 Task: In the sheet Budget Analysis ToolFont size of heading  18 Font style of dataoswald 'Font size of data '9 Alignment of headline & dataAlign center.   Fill color in heading, Red Font color of dataIn the sheet  Attendance Sheet for Weekly Reportingbook
Action: Mouse moved to (56, 172)
Screenshot: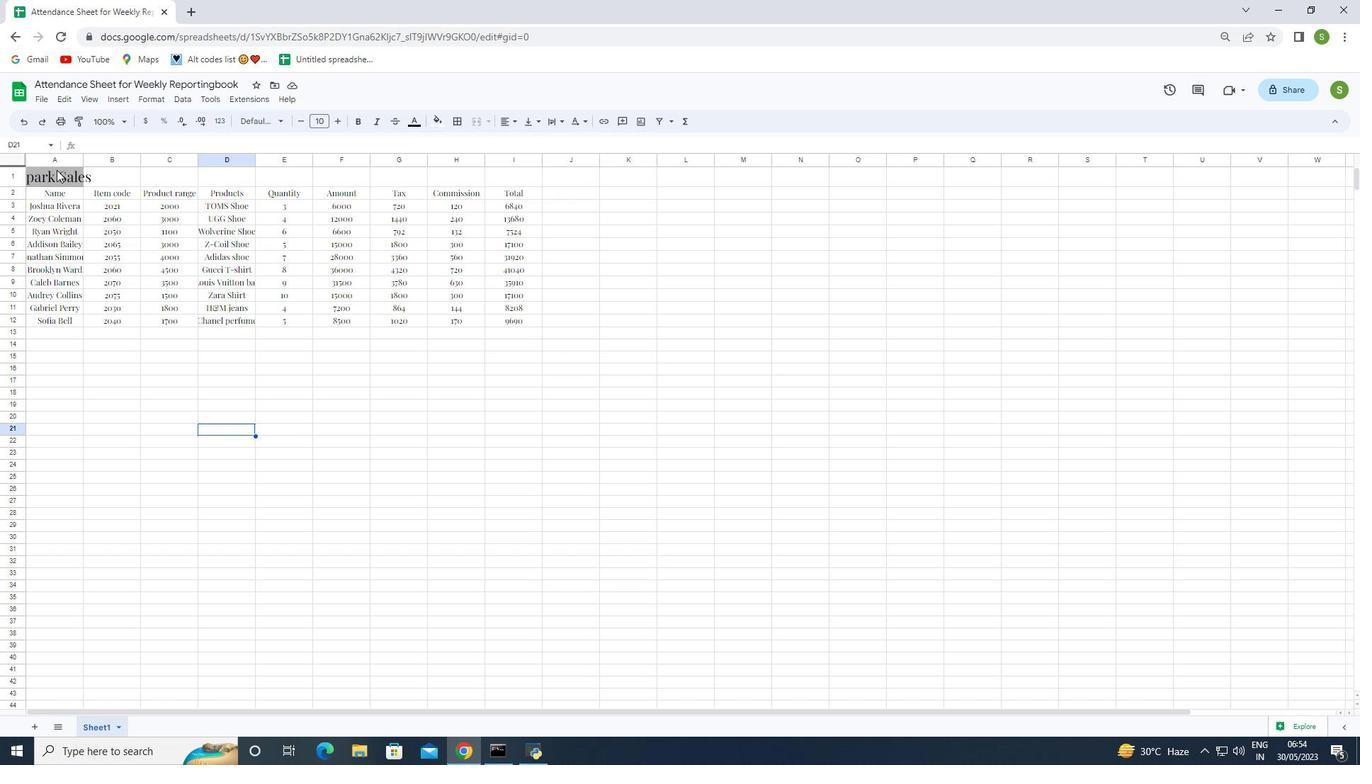 
Action: Mouse pressed left at (56, 172)
Screenshot: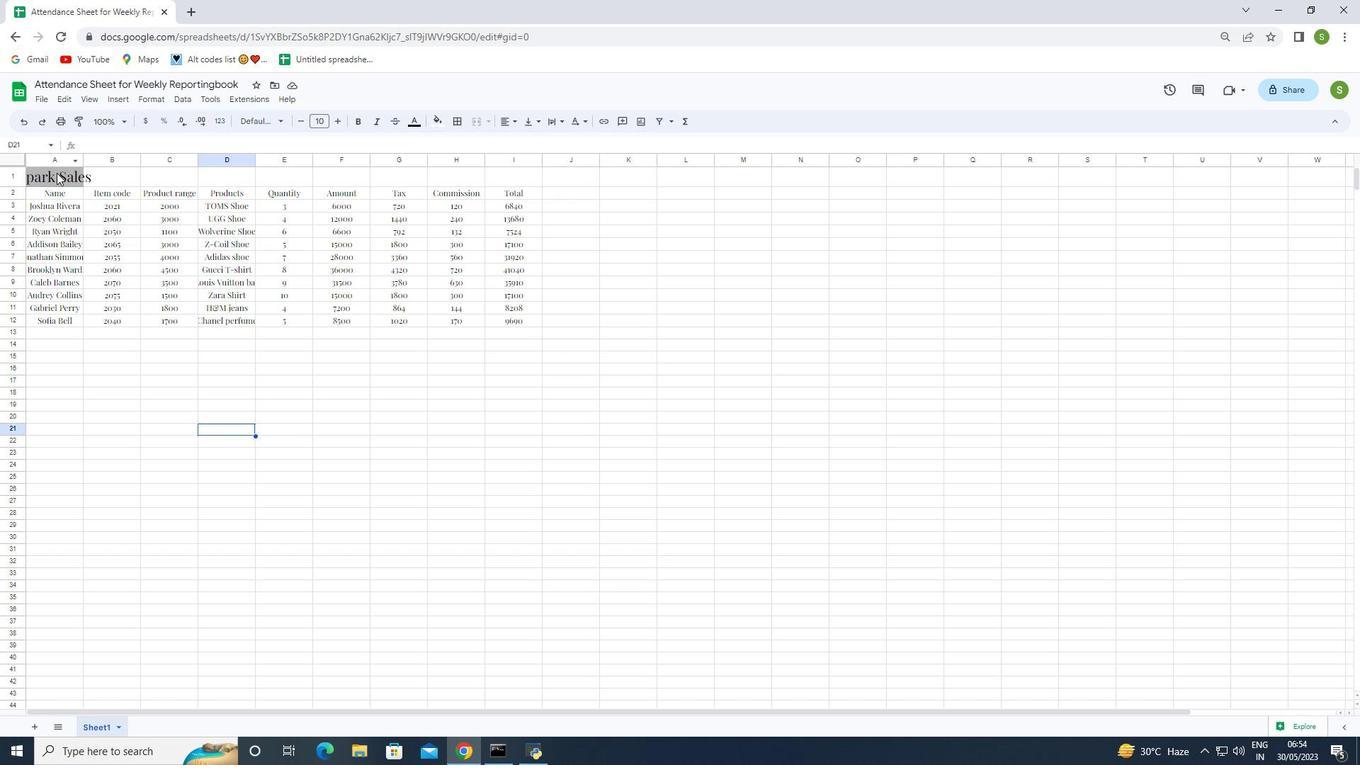 
Action: Mouse moved to (307, 119)
Screenshot: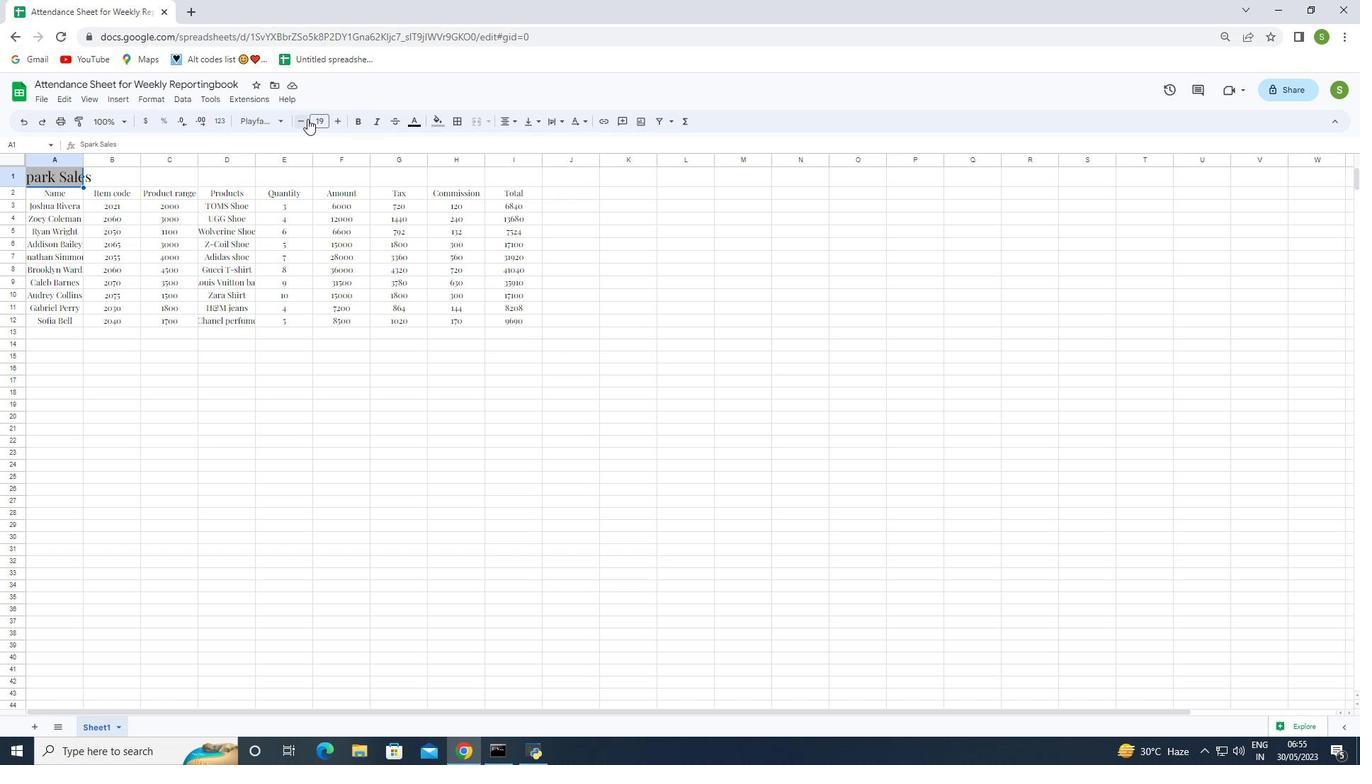
Action: Mouse pressed left at (307, 119)
Screenshot: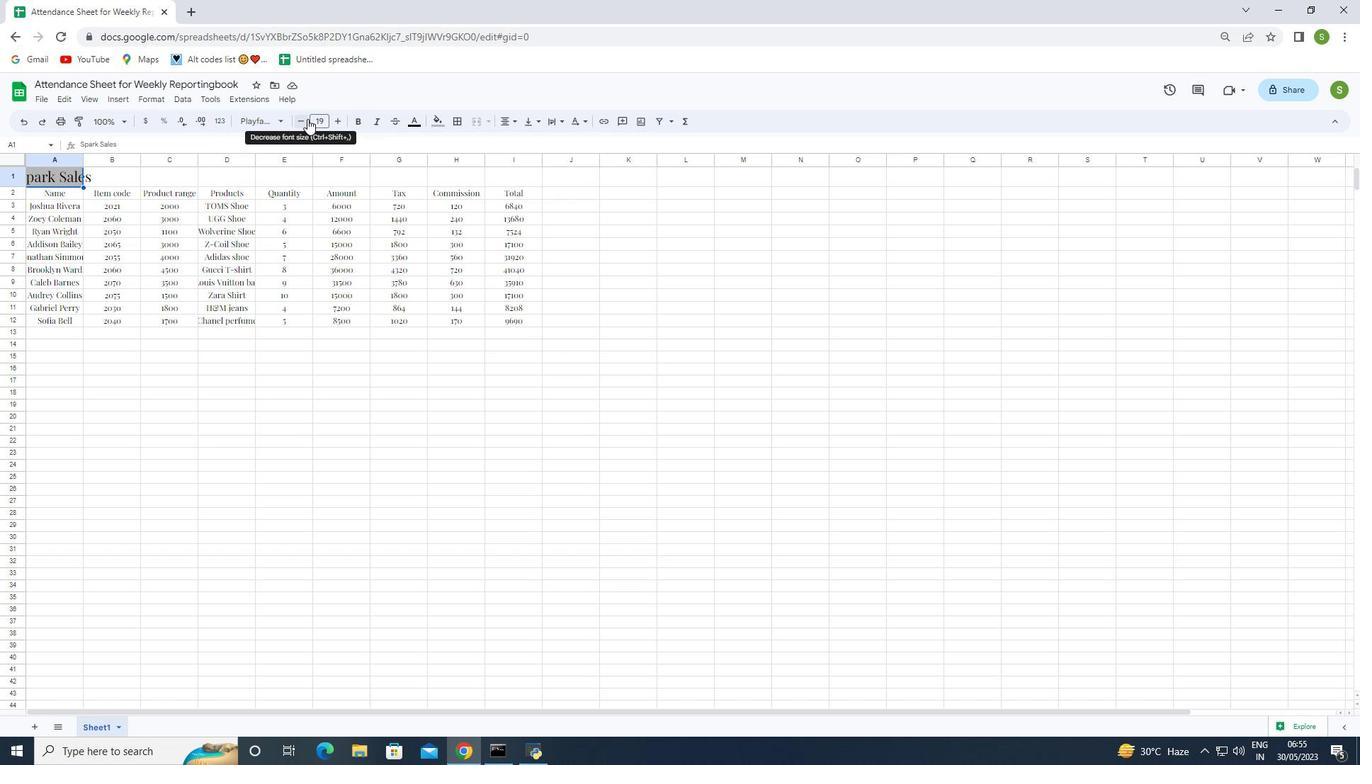 
Action: Mouse moved to (166, 358)
Screenshot: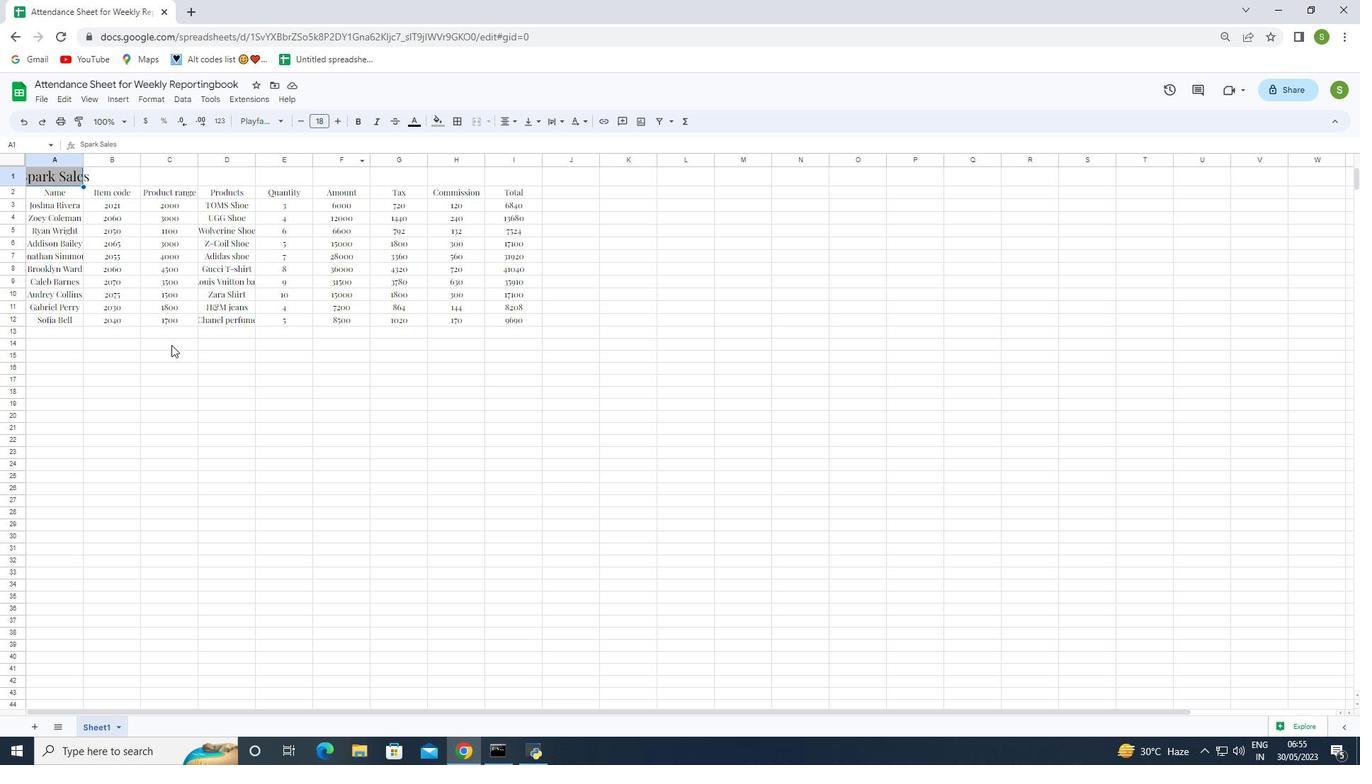 
Action: Mouse pressed left at (166, 358)
Screenshot: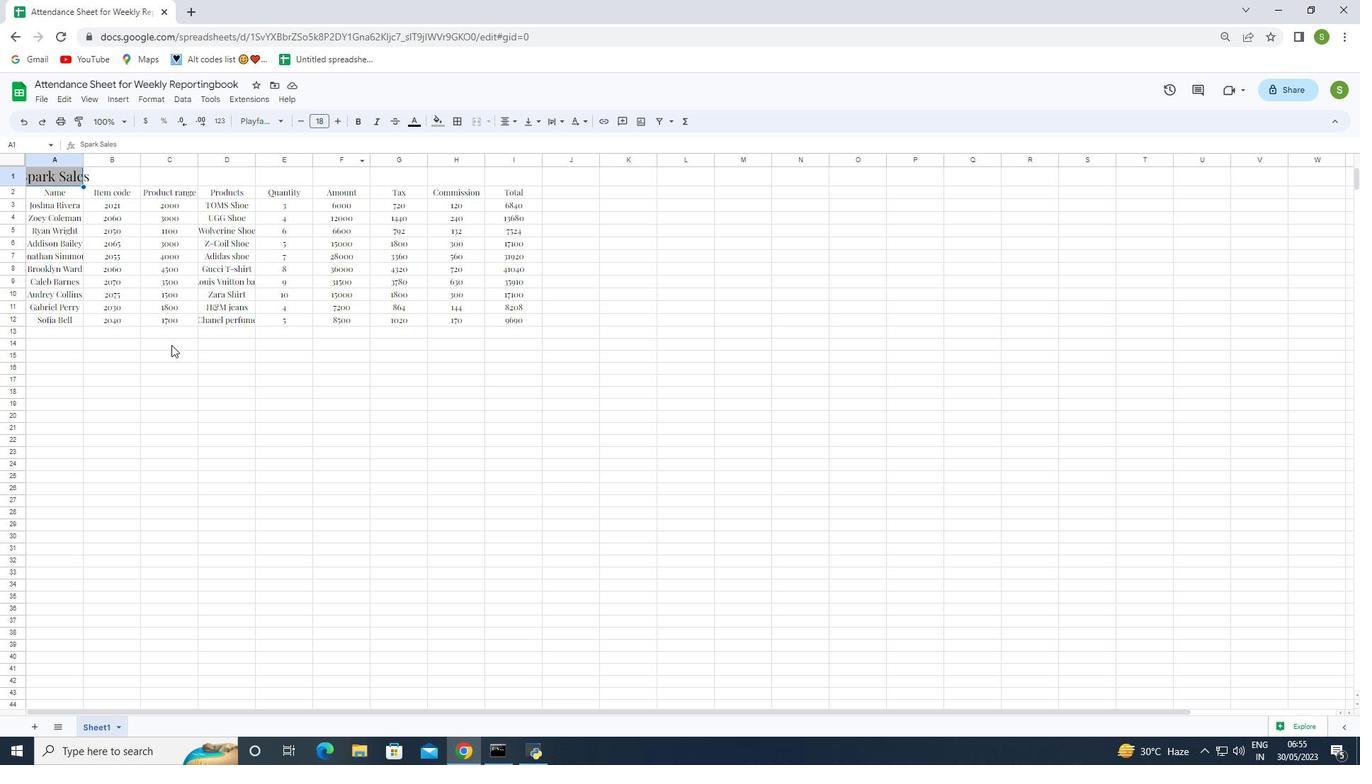 
Action: Mouse moved to (60, 172)
Screenshot: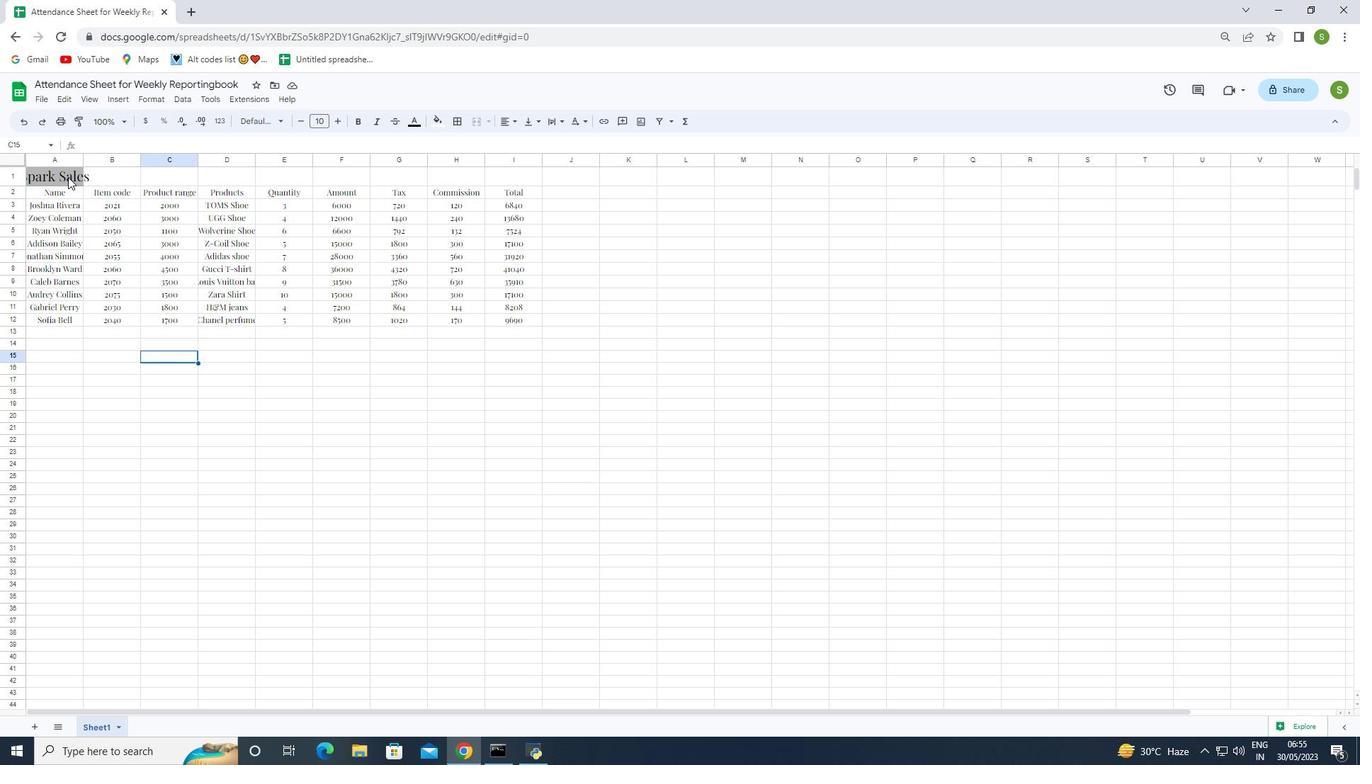 
Action: Mouse pressed left at (60, 172)
Screenshot: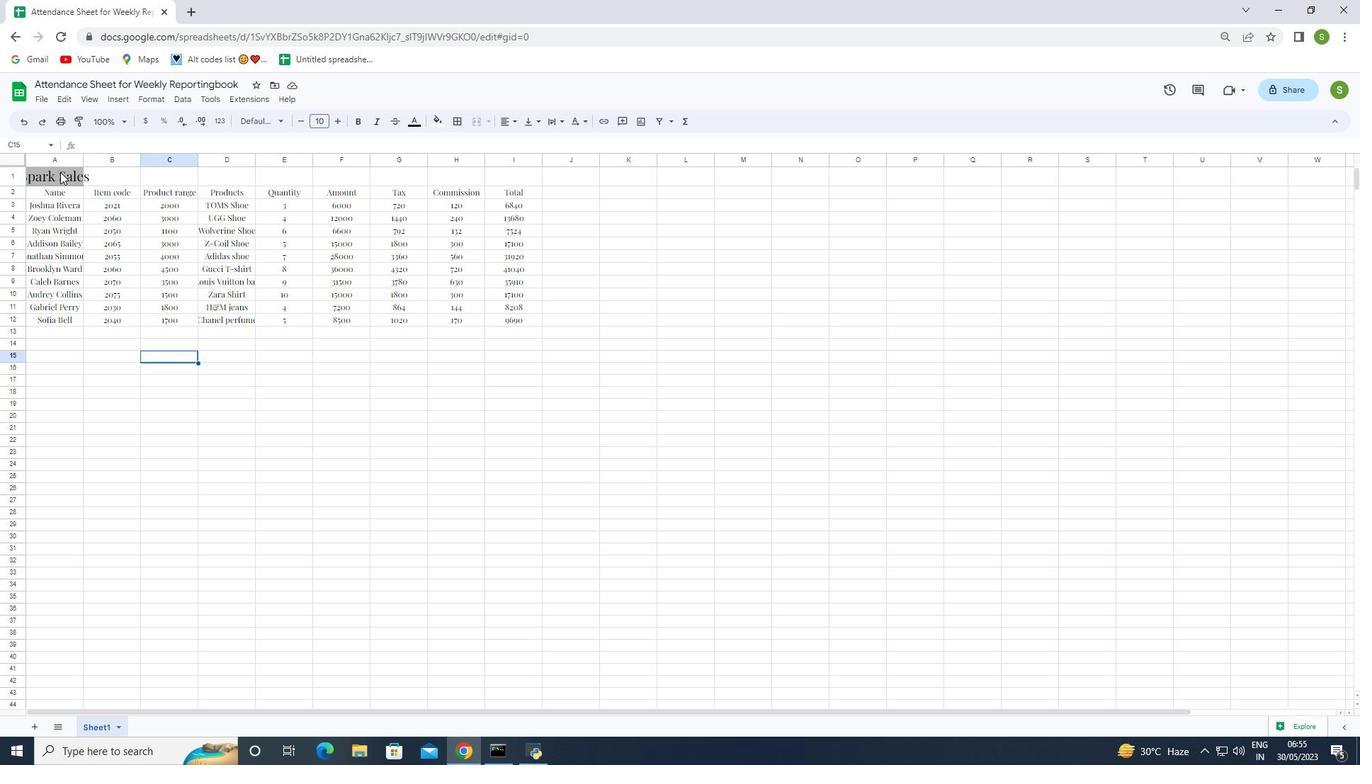 
Action: Mouse moved to (259, 122)
Screenshot: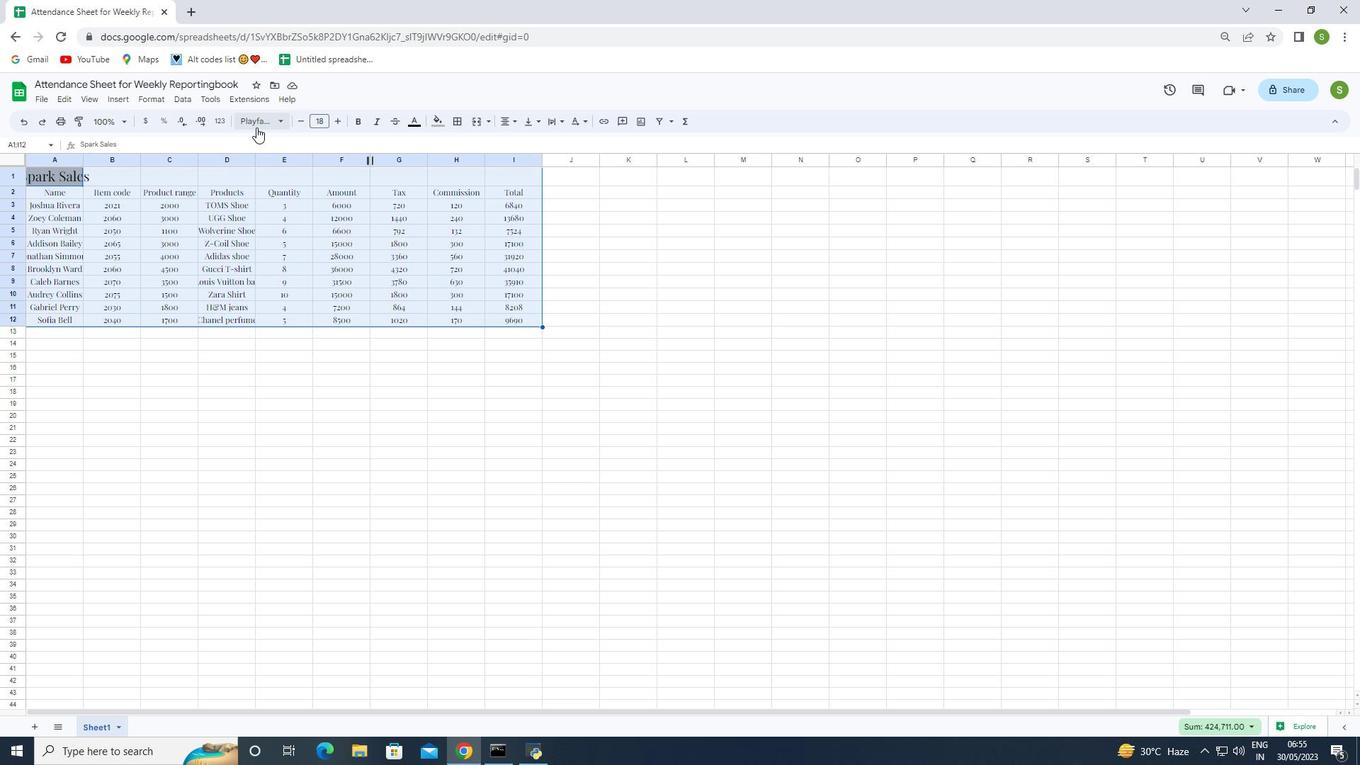 
Action: Mouse pressed left at (259, 122)
Screenshot: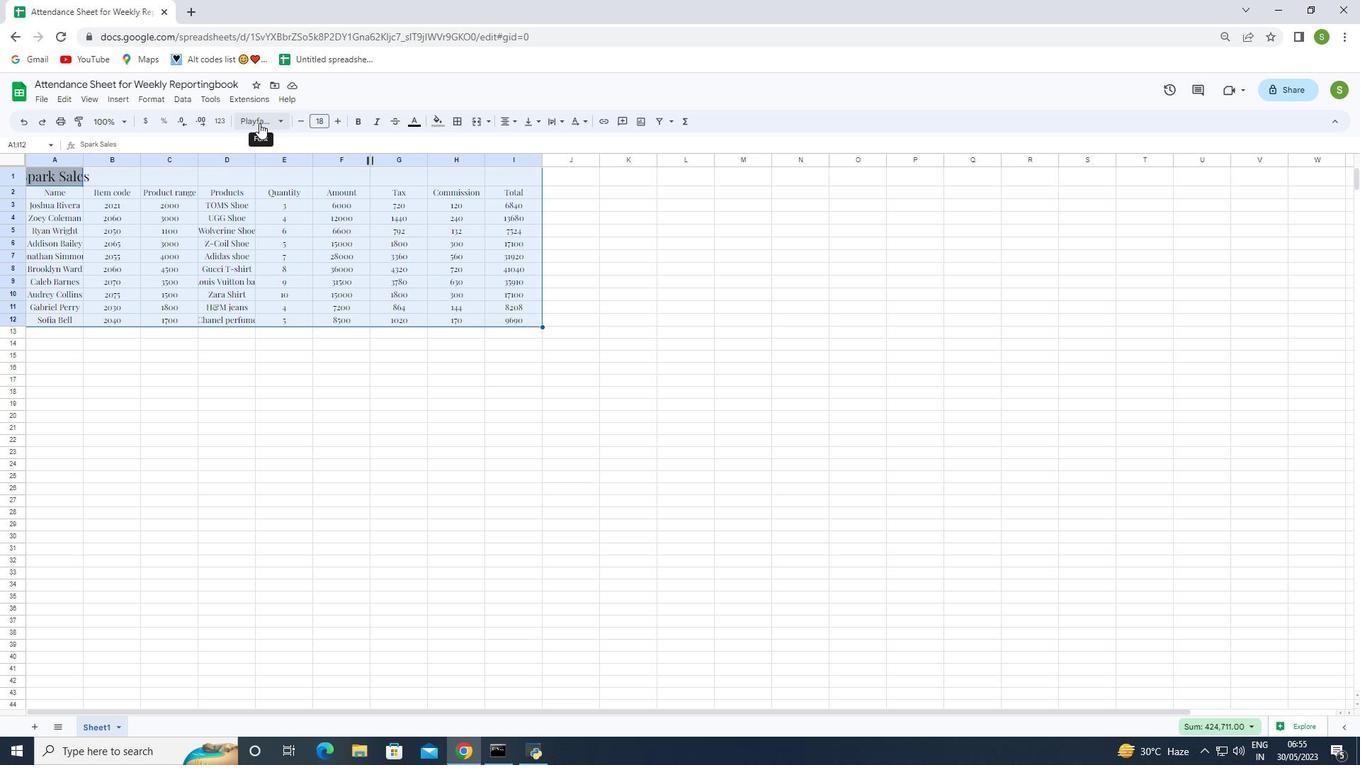 
Action: Mouse moved to (267, 255)
Screenshot: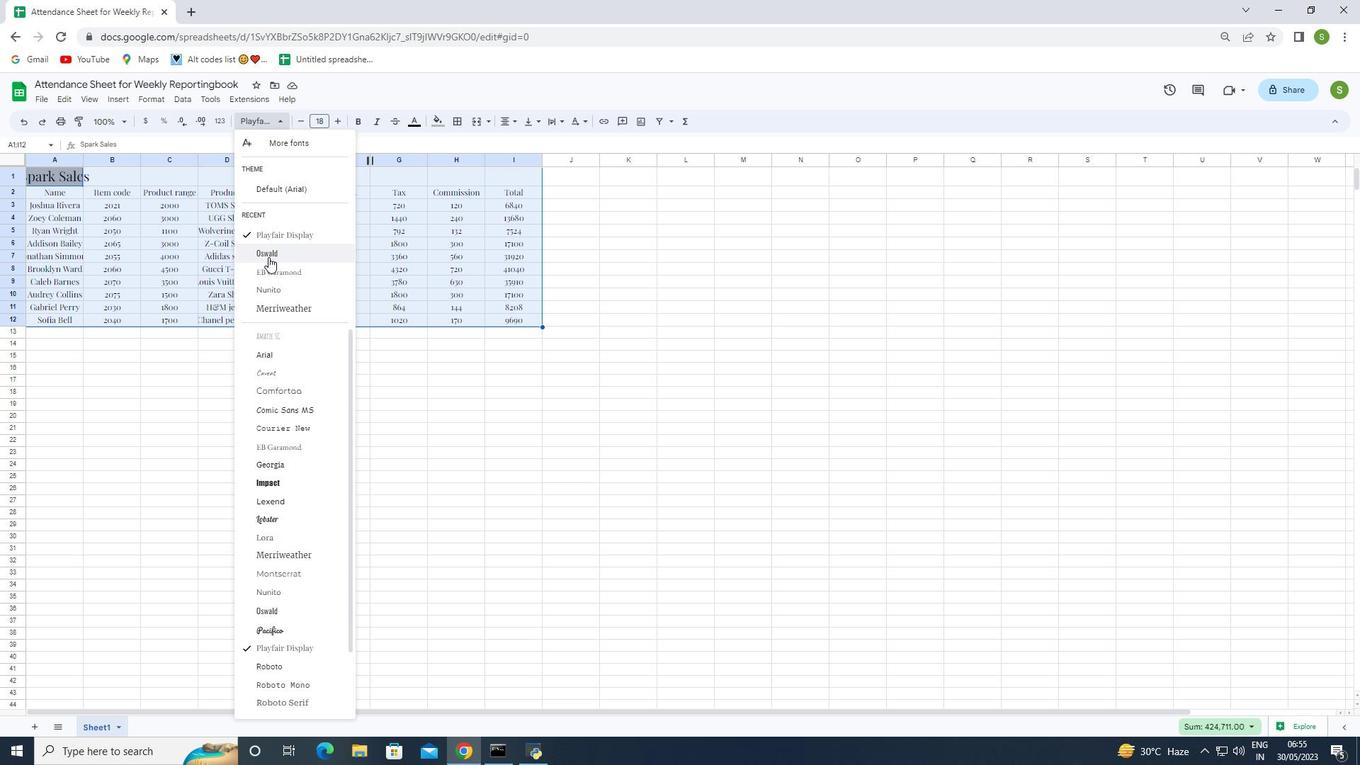 
Action: Mouse pressed left at (267, 255)
Screenshot: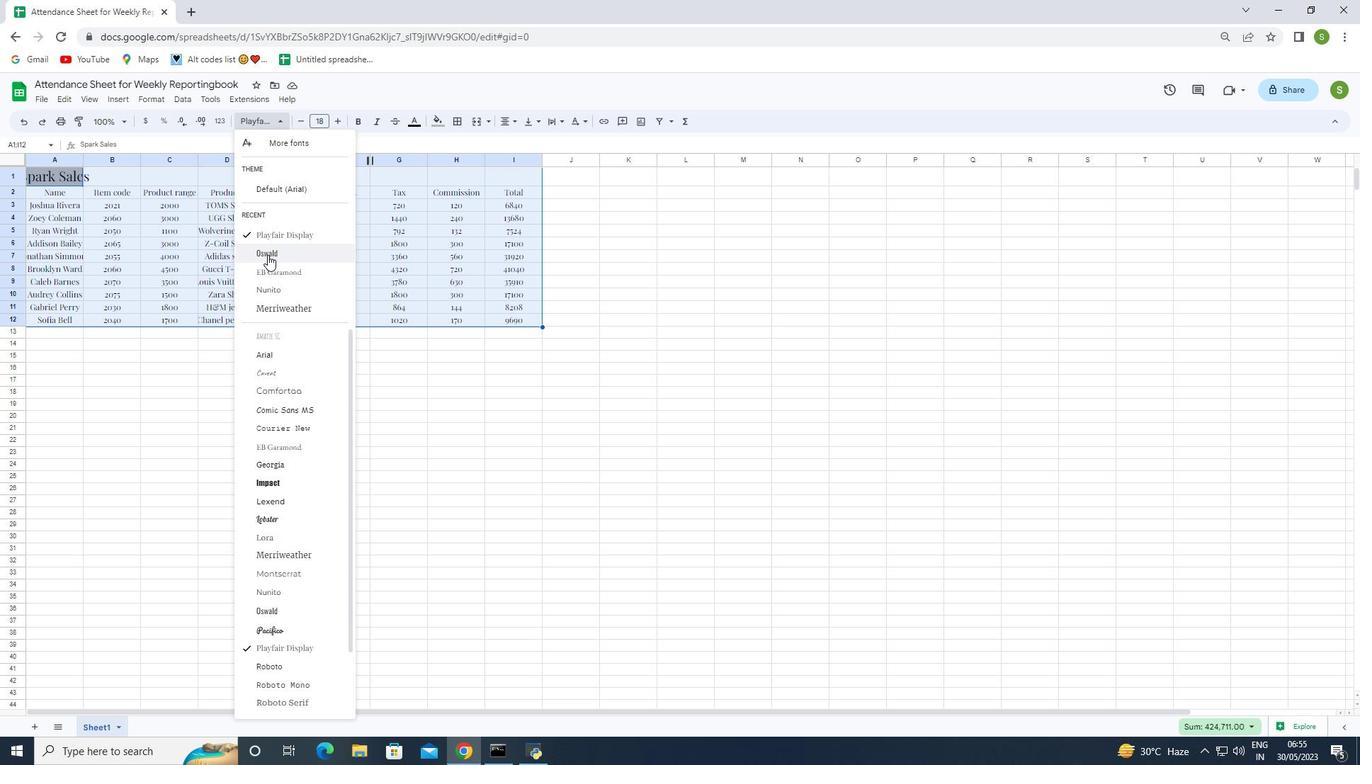 
Action: Mouse moved to (49, 181)
Screenshot: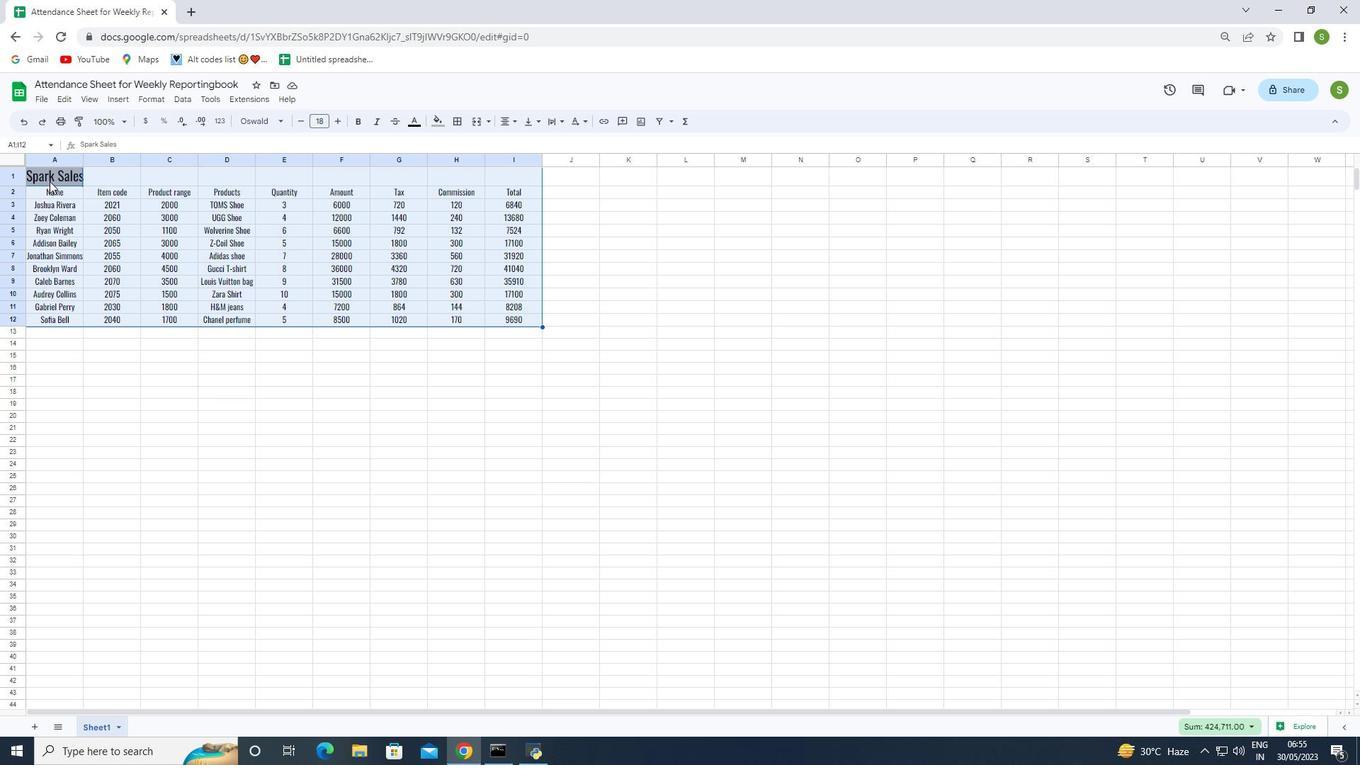 
Action: Mouse pressed left at (49, 181)
Screenshot: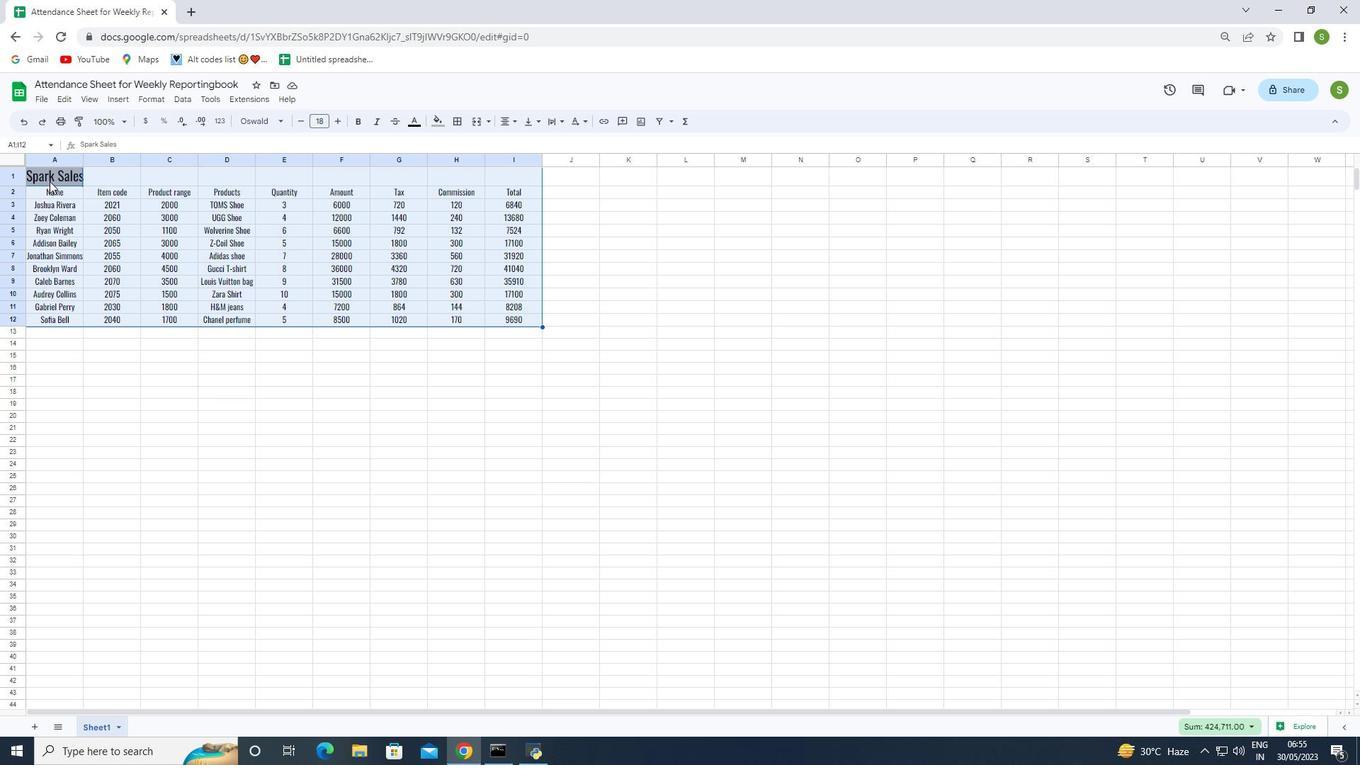 
Action: Mouse moved to (434, 124)
Screenshot: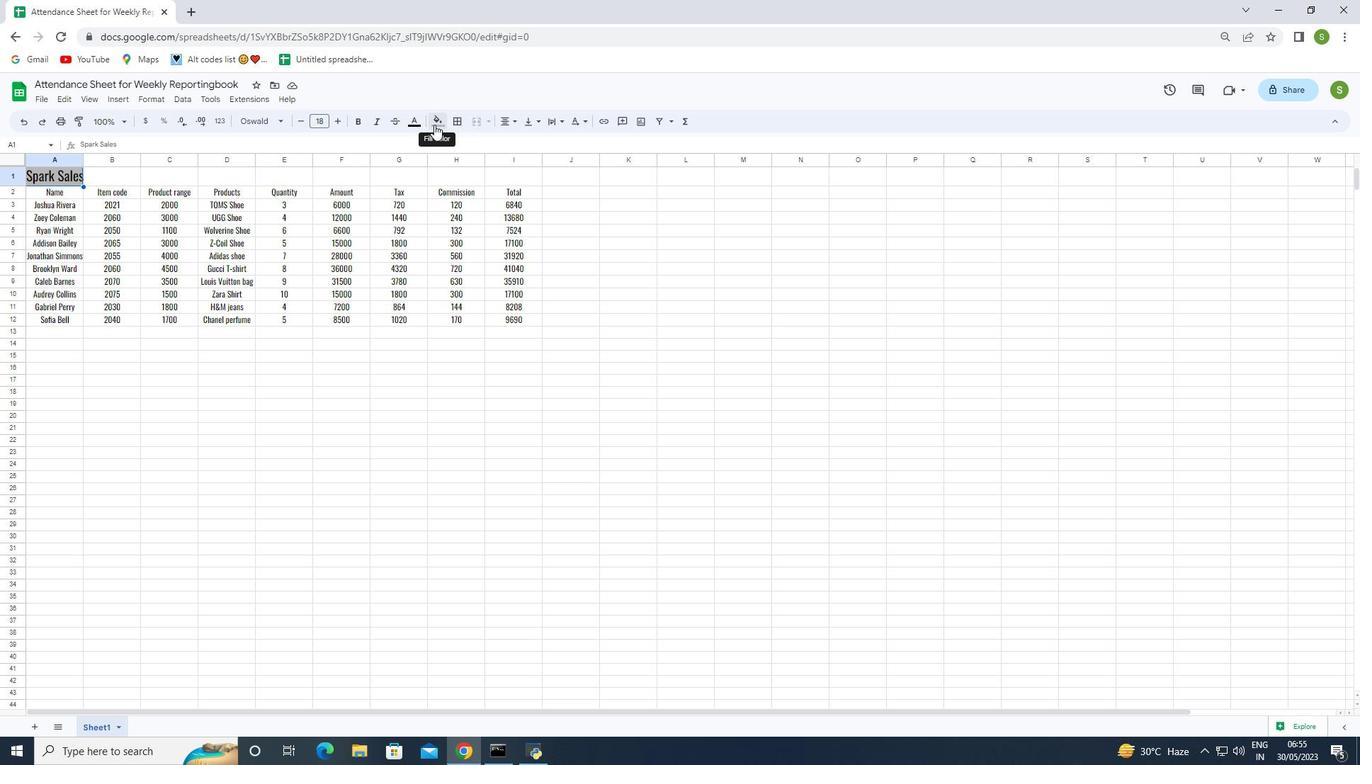 
Action: Mouse pressed left at (434, 124)
Screenshot: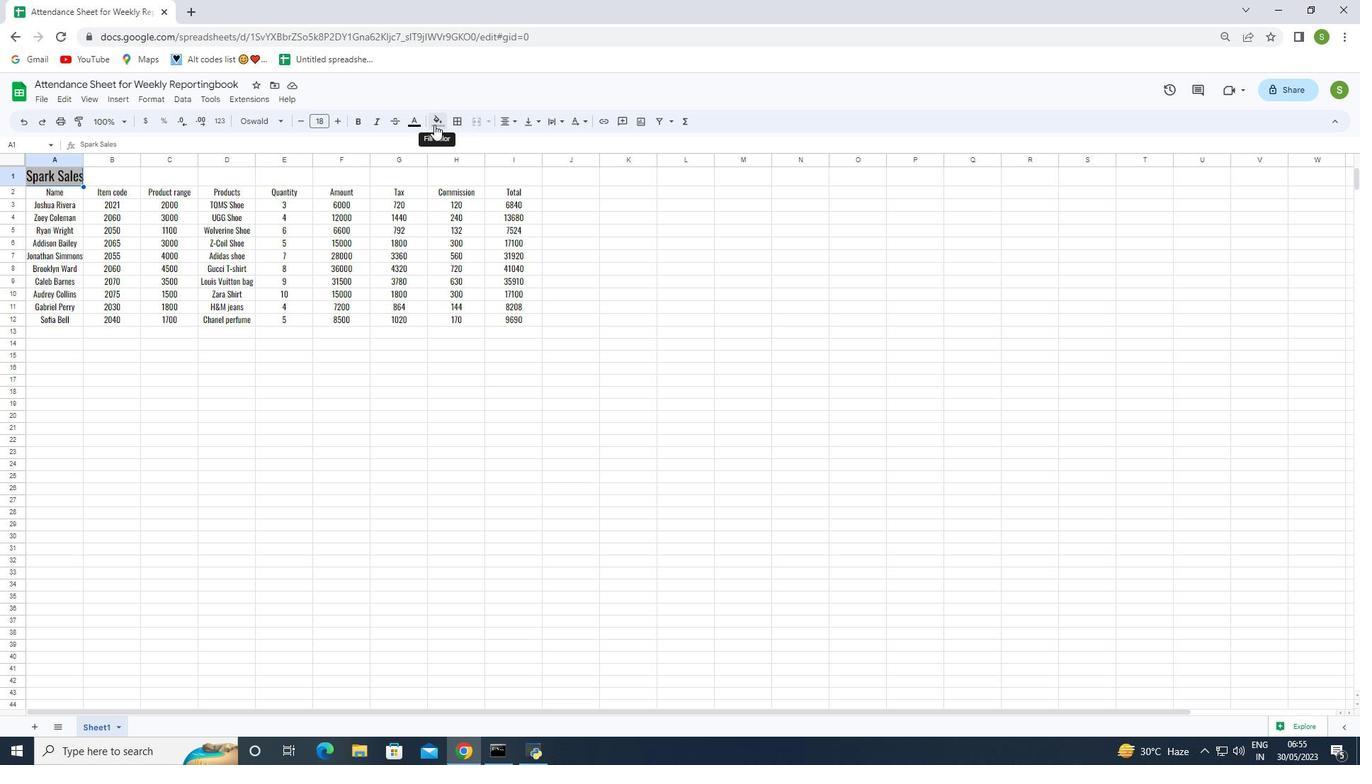 
Action: Mouse moved to (449, 172)
Screenshot: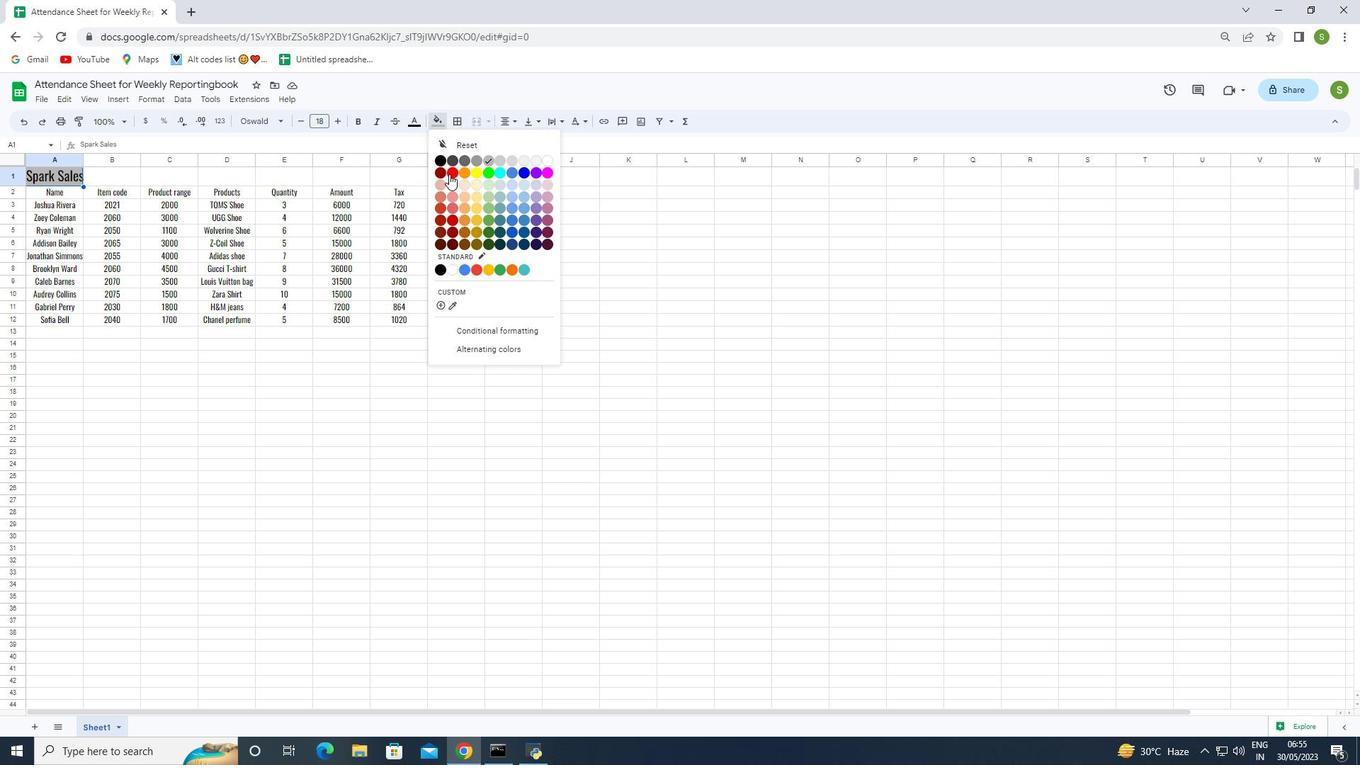 
Action: Mouse pressed left at (449, 172)
Screenshot: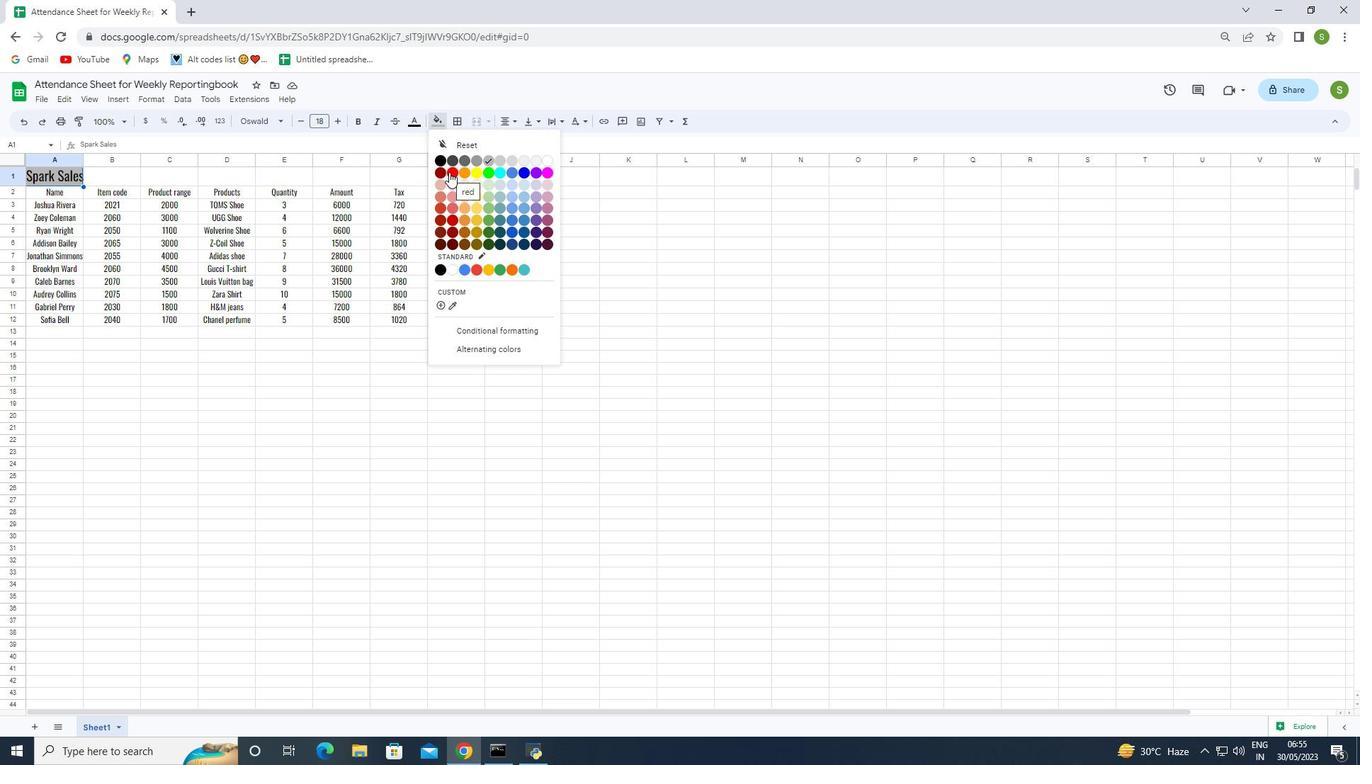 
Action: Mouse moved to (41, 195)
Screenshot: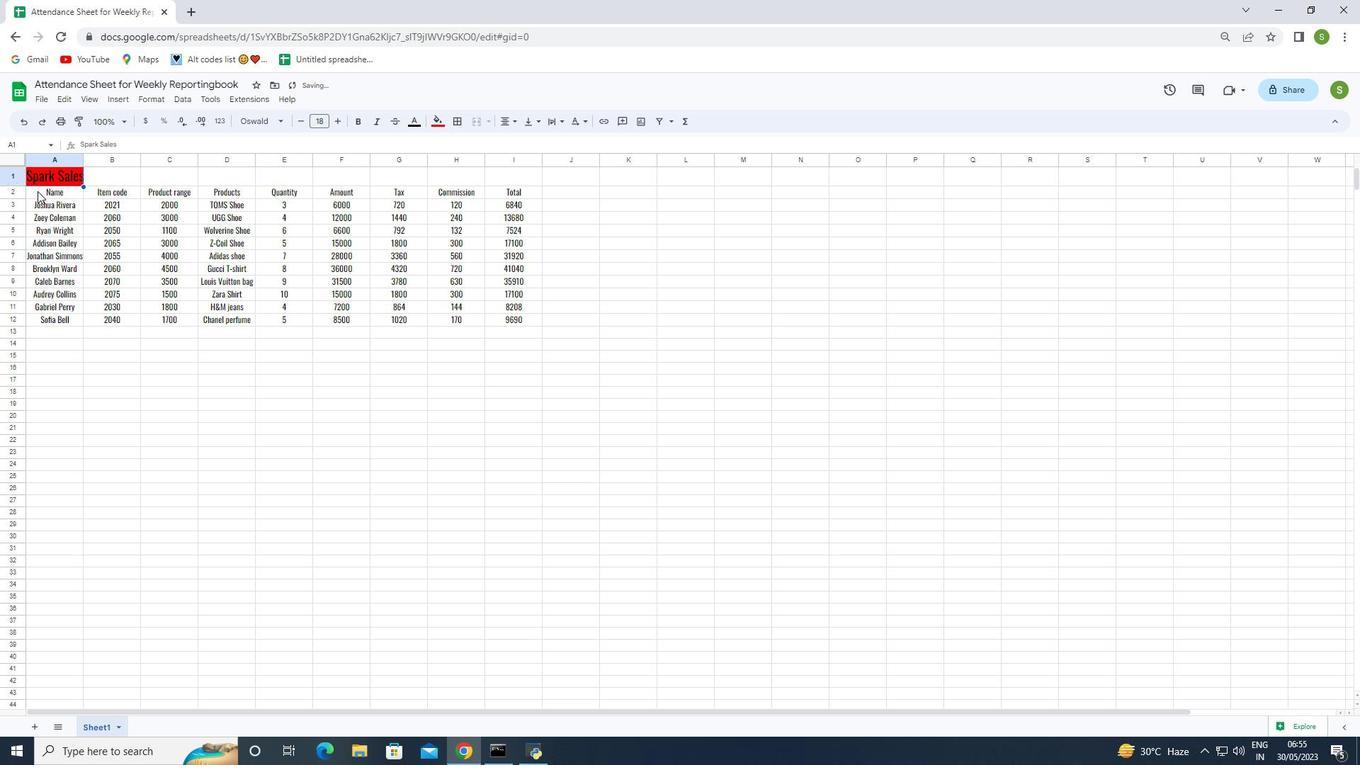 
Action: Mouse pressed left at (41, 195)
Screenshot: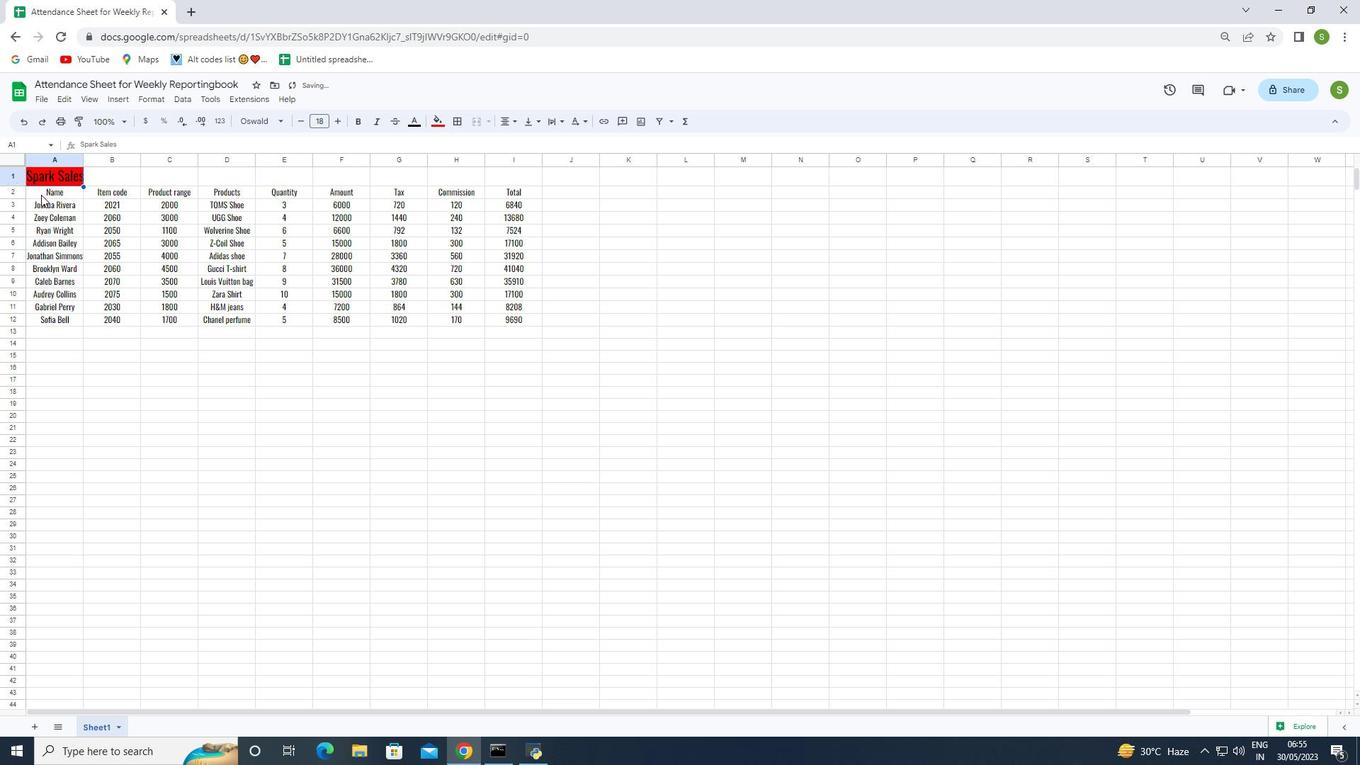 
Action: Mouse moved to (410, 123)
Screenshot: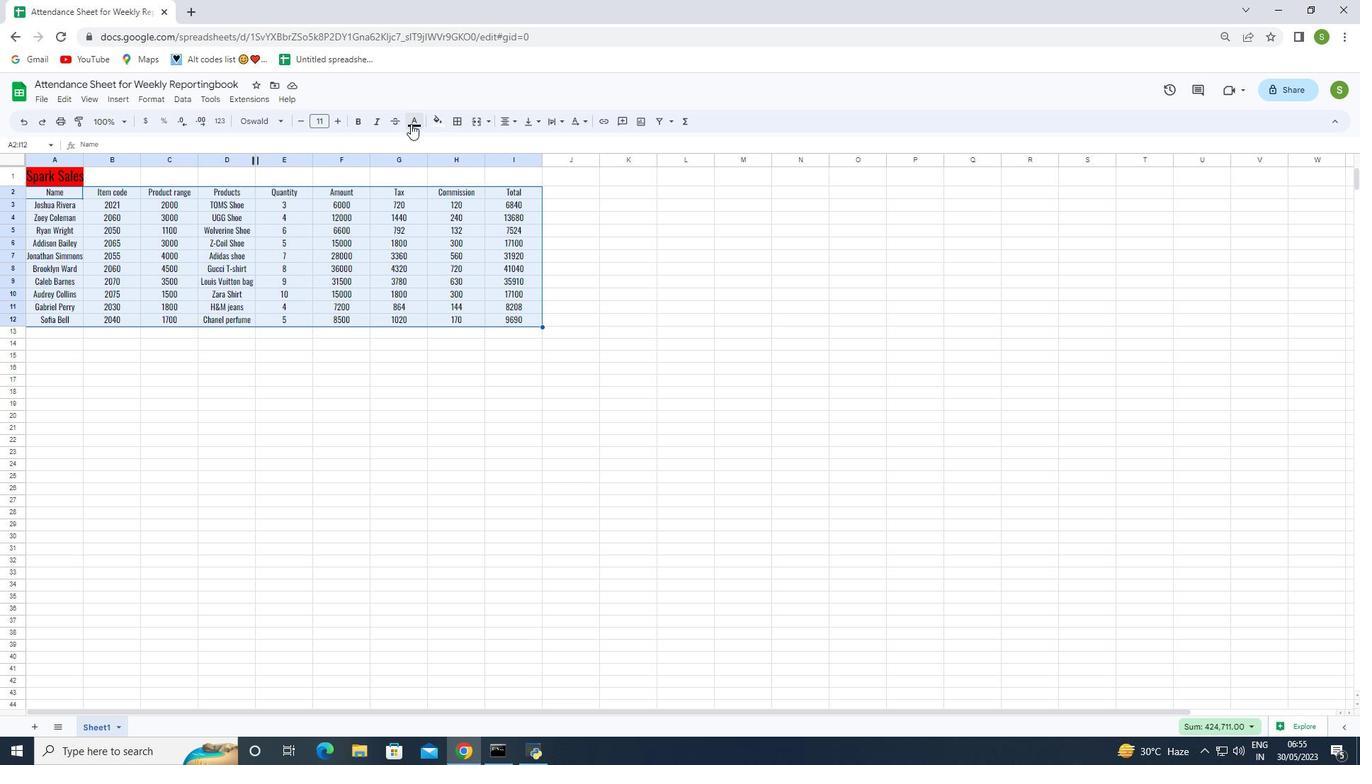 
Action: Mouse pressed left at (410, 123)
Screenshot: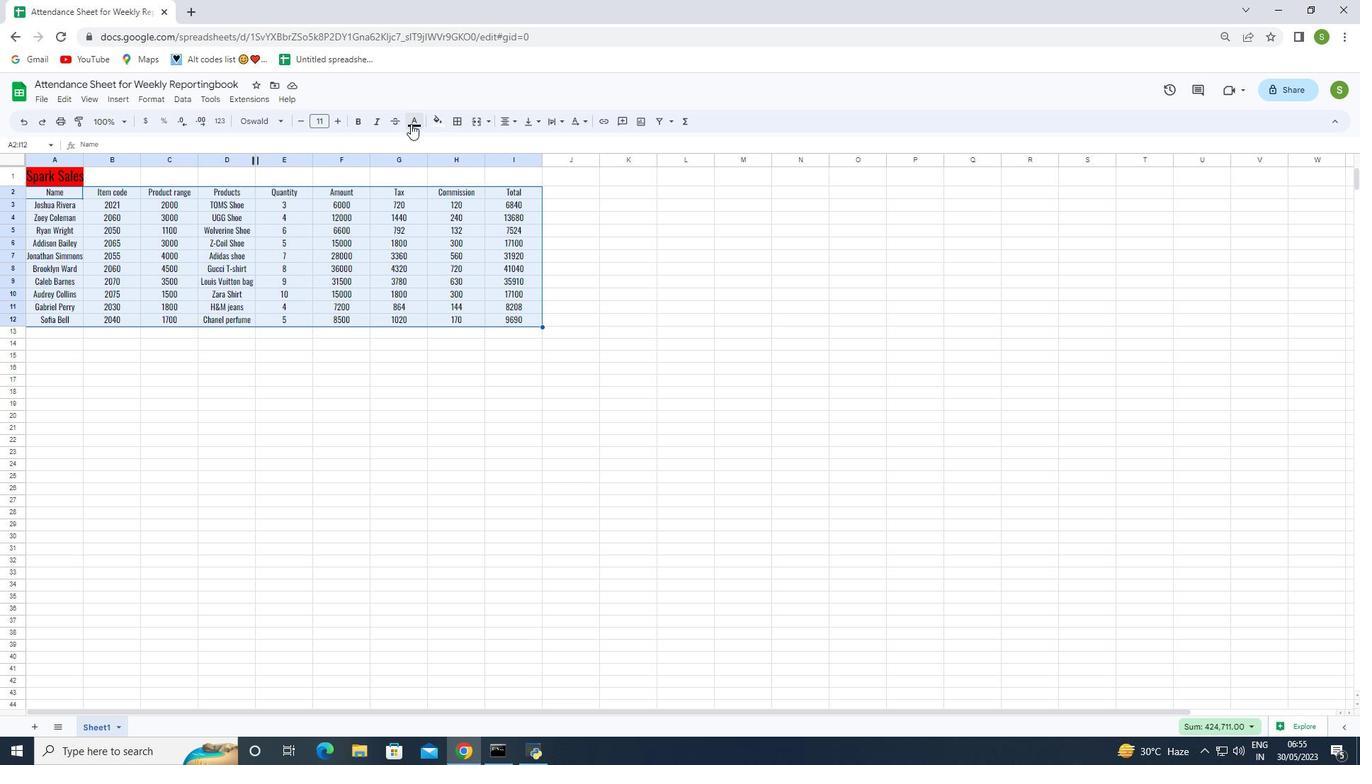 
Action: Mouse moved to (432, 172)
Screenshot: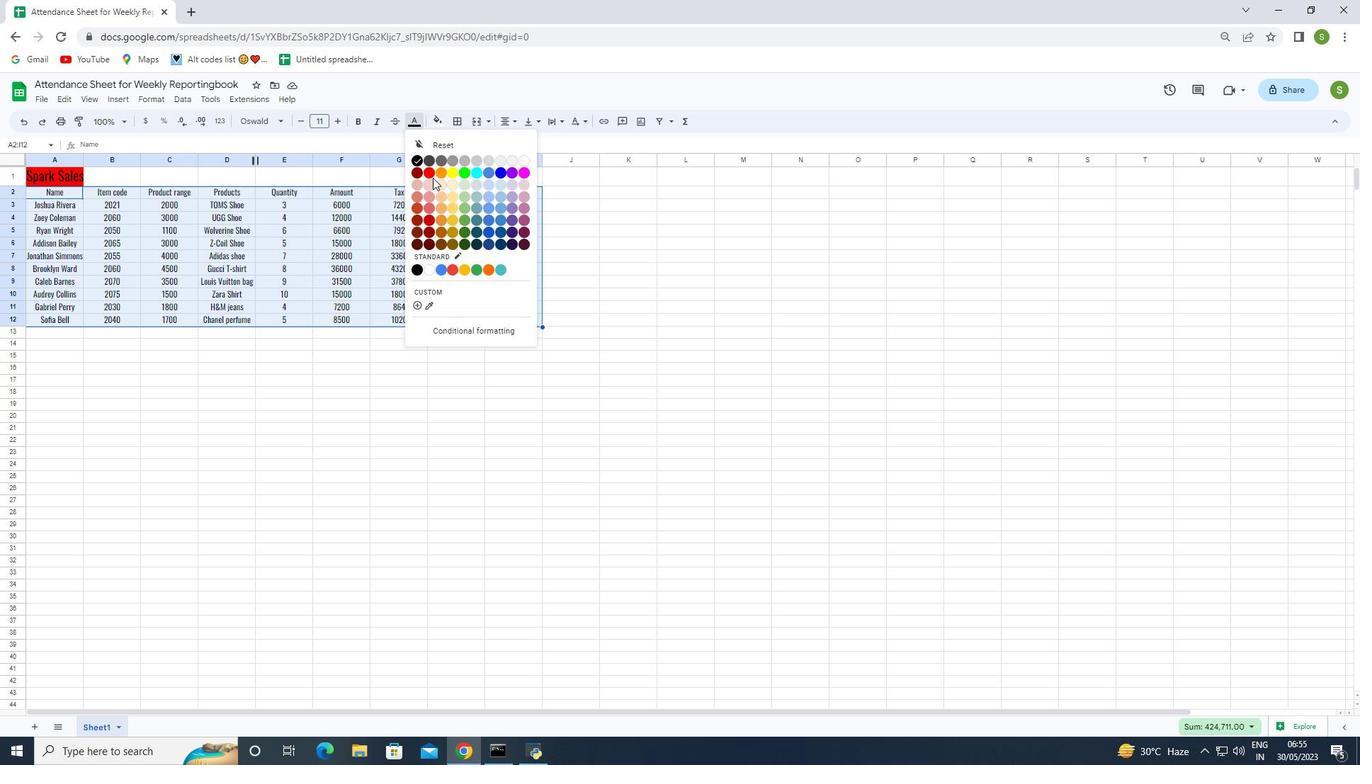 
Action: Mouse pressed left at (432, 172)
Screenshot: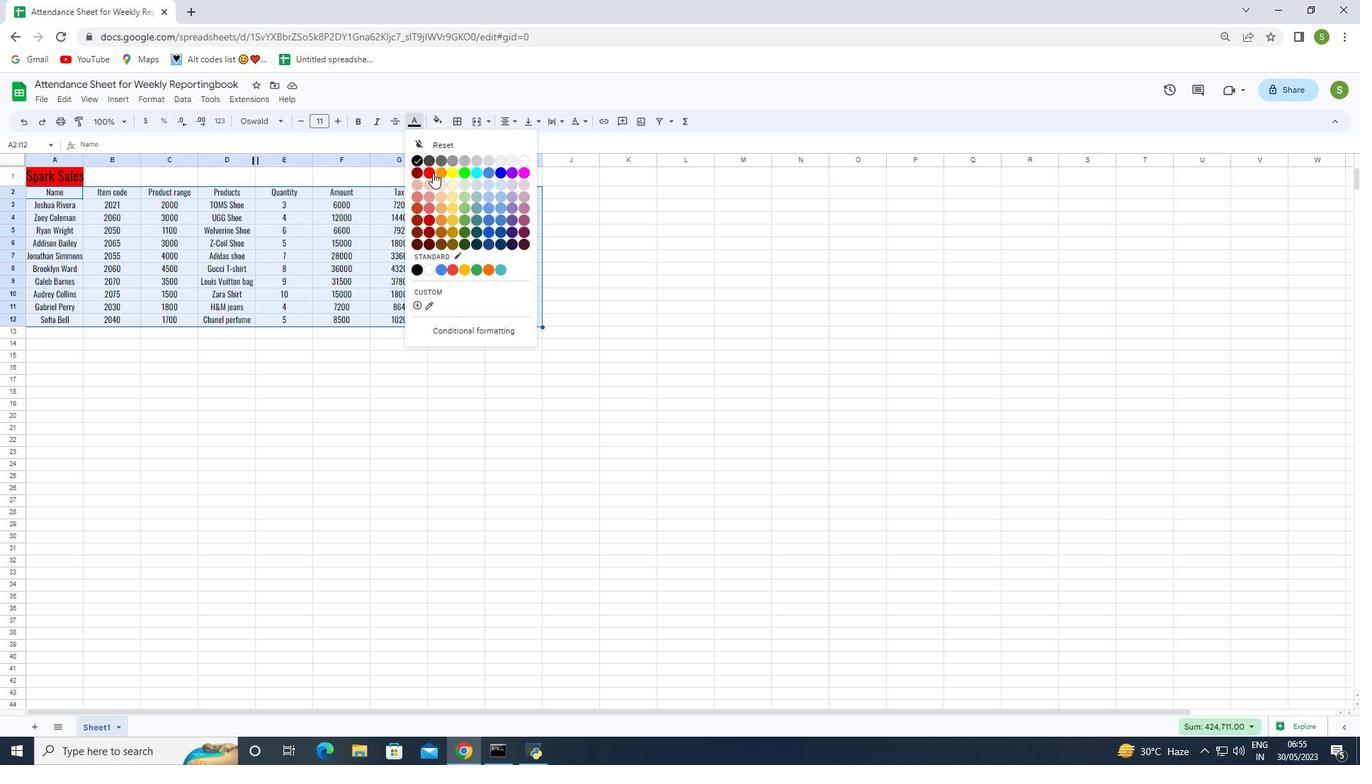 
Action: Mouse moved to (388, 361)
Screenshot: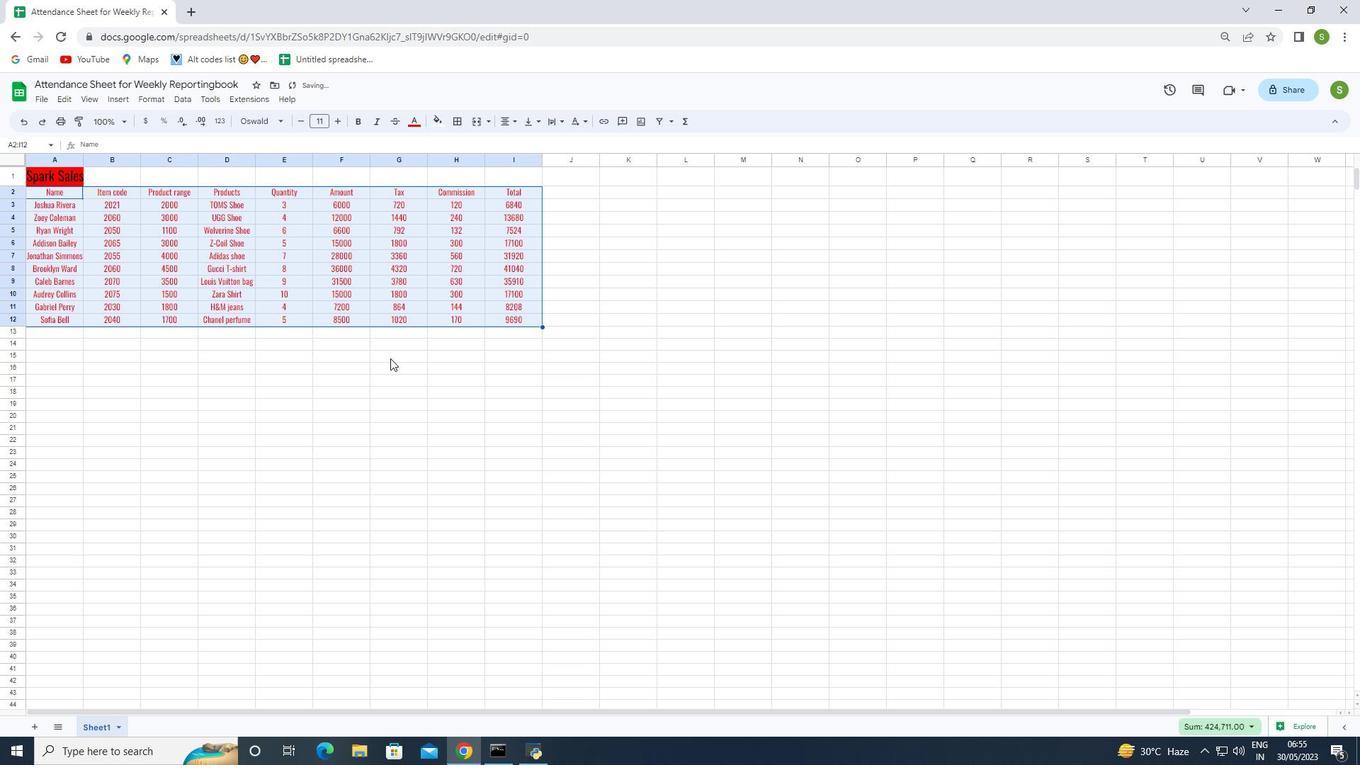 
Action: Mouse pressed left at (388, 361)
Screenshot: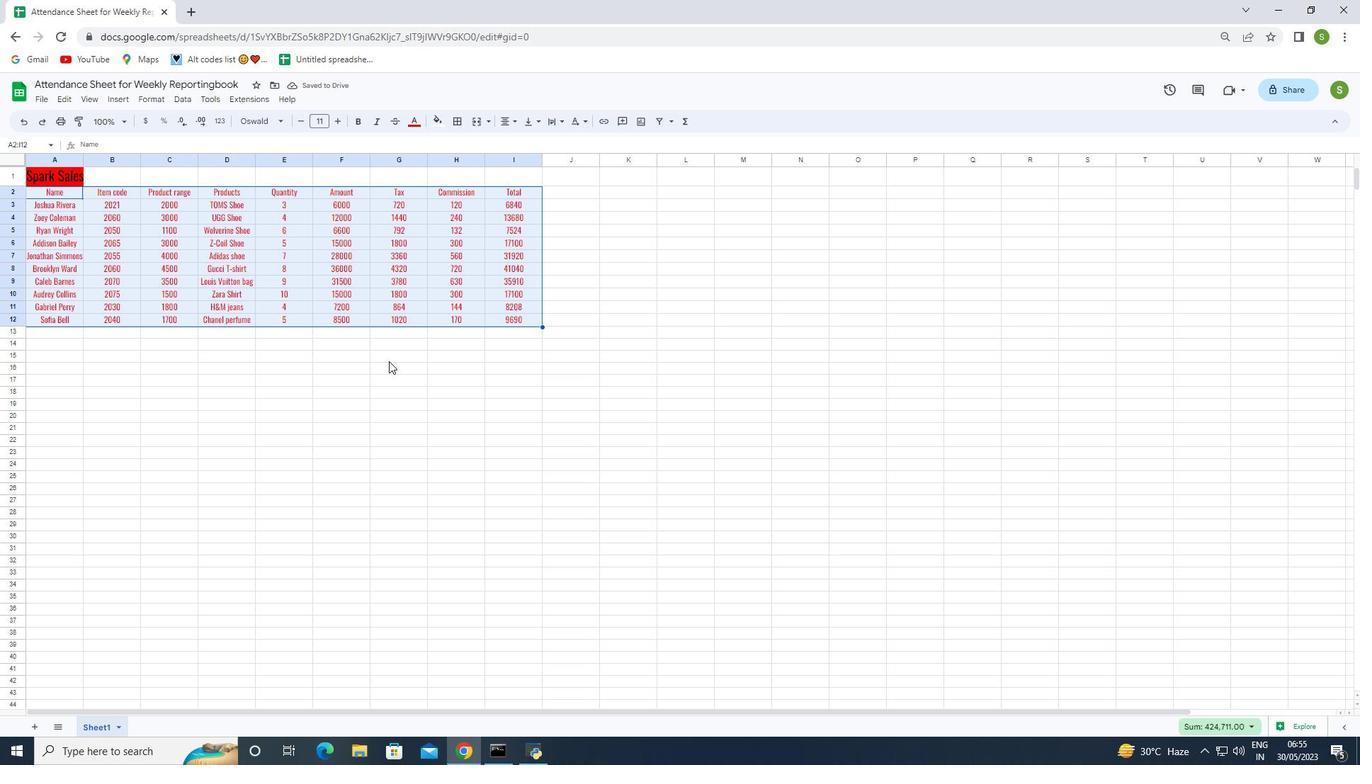 
Action: Mouse moved to (34, 100)
Screenshot: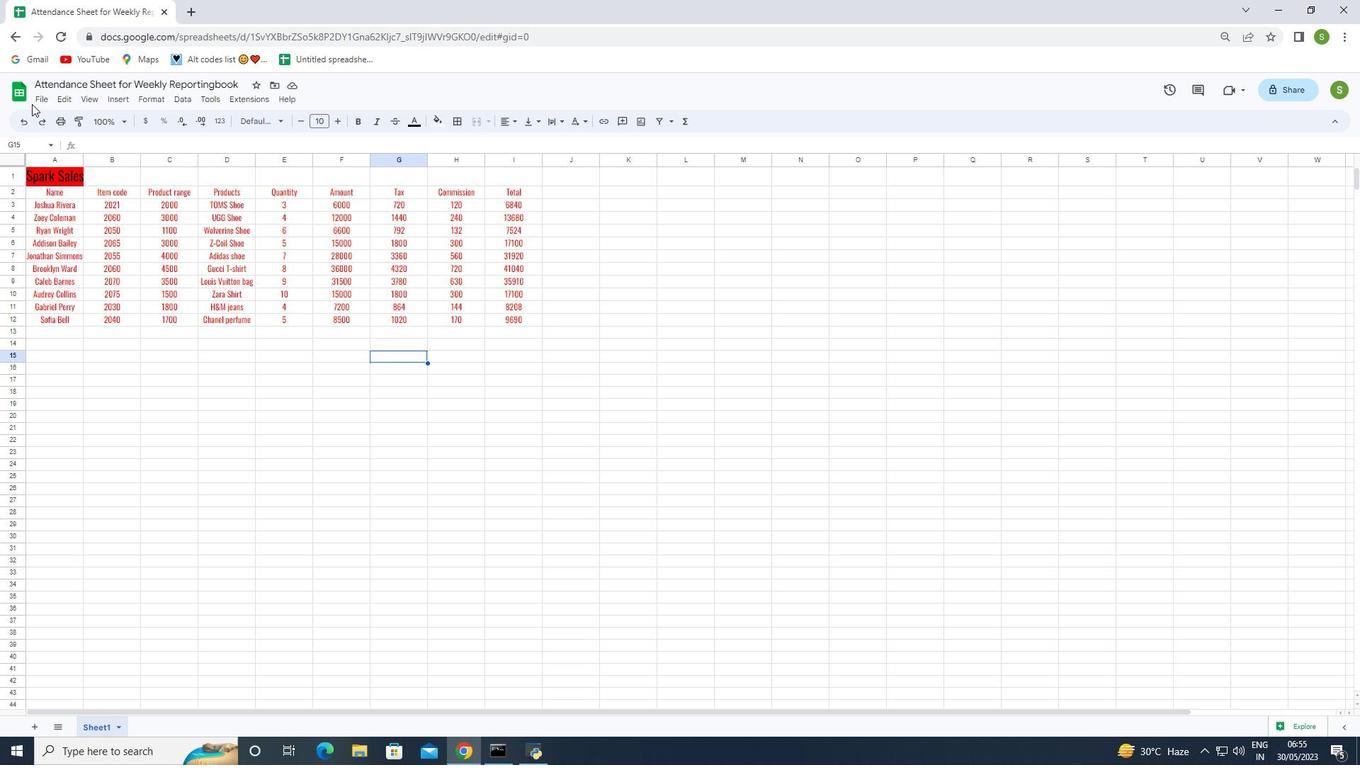 
Action: Mouse pressed left at (34, 100)
Screenshot: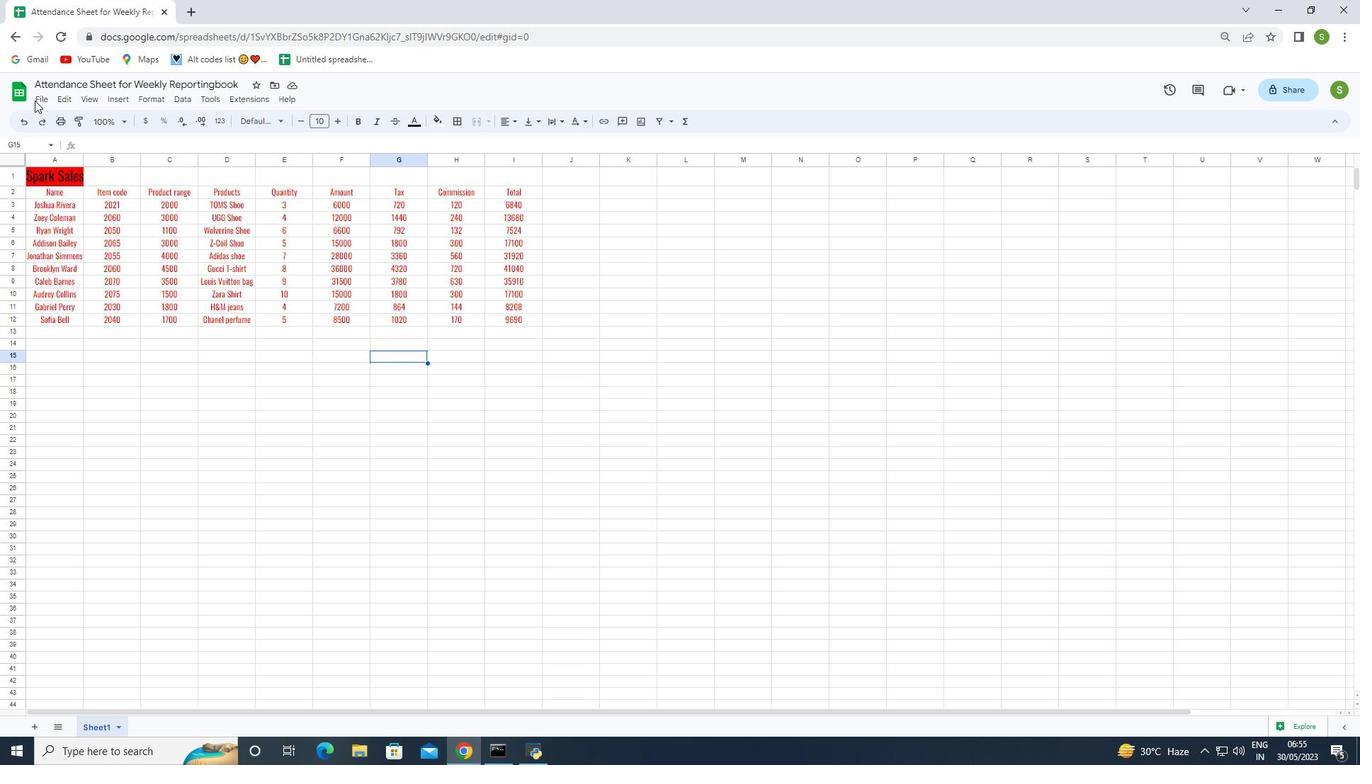 
Action: Mouse moved to (38, 97)
Screenshot: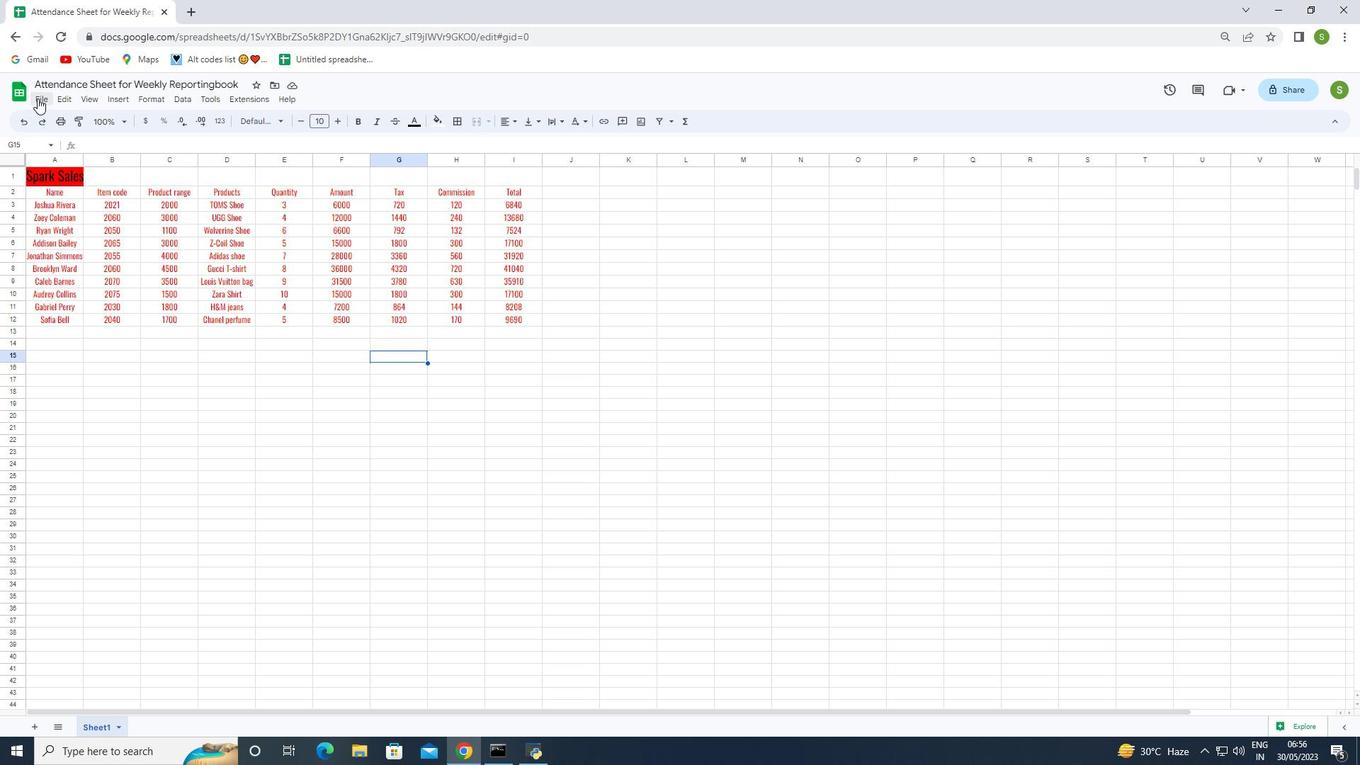 
Action: Mouse pressed left at (38, 97)
Screenshot: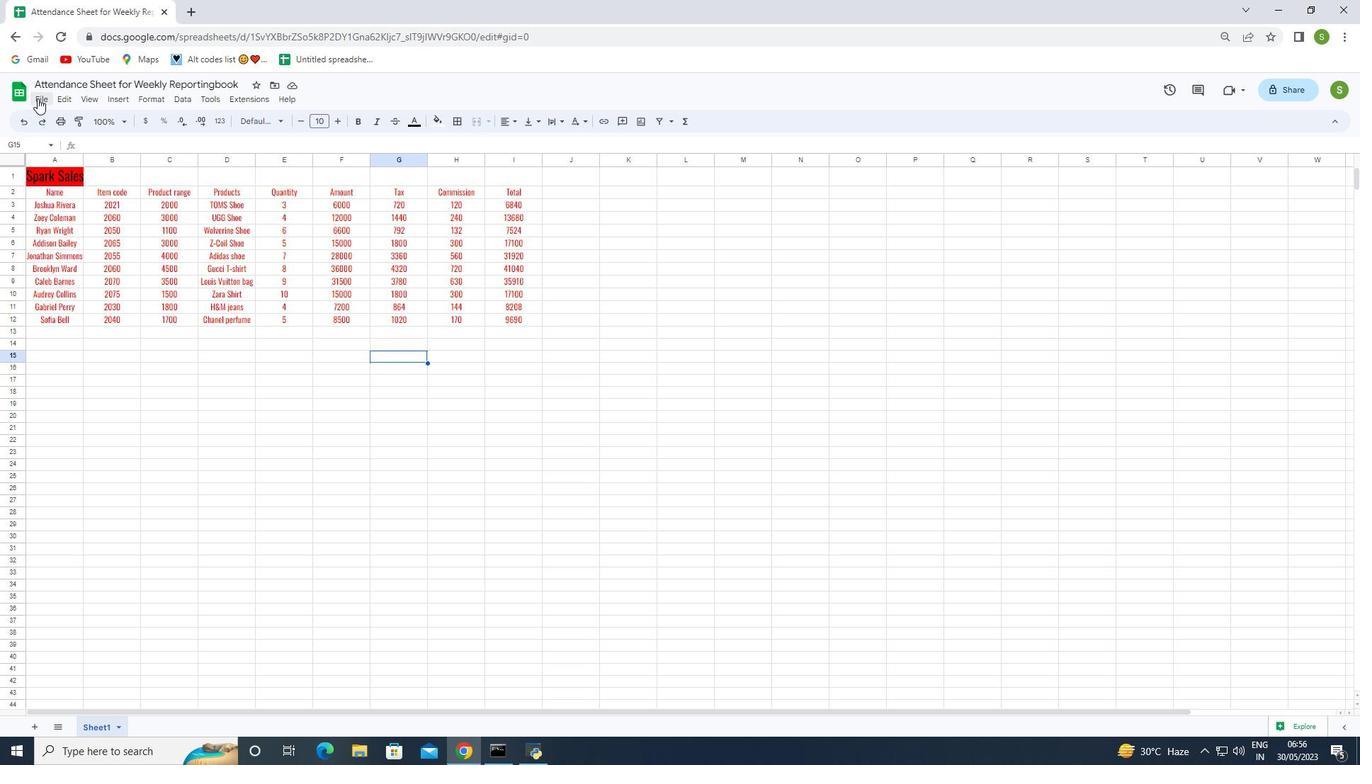 
Action: Mouse moved to (64, 264)
Screenshot: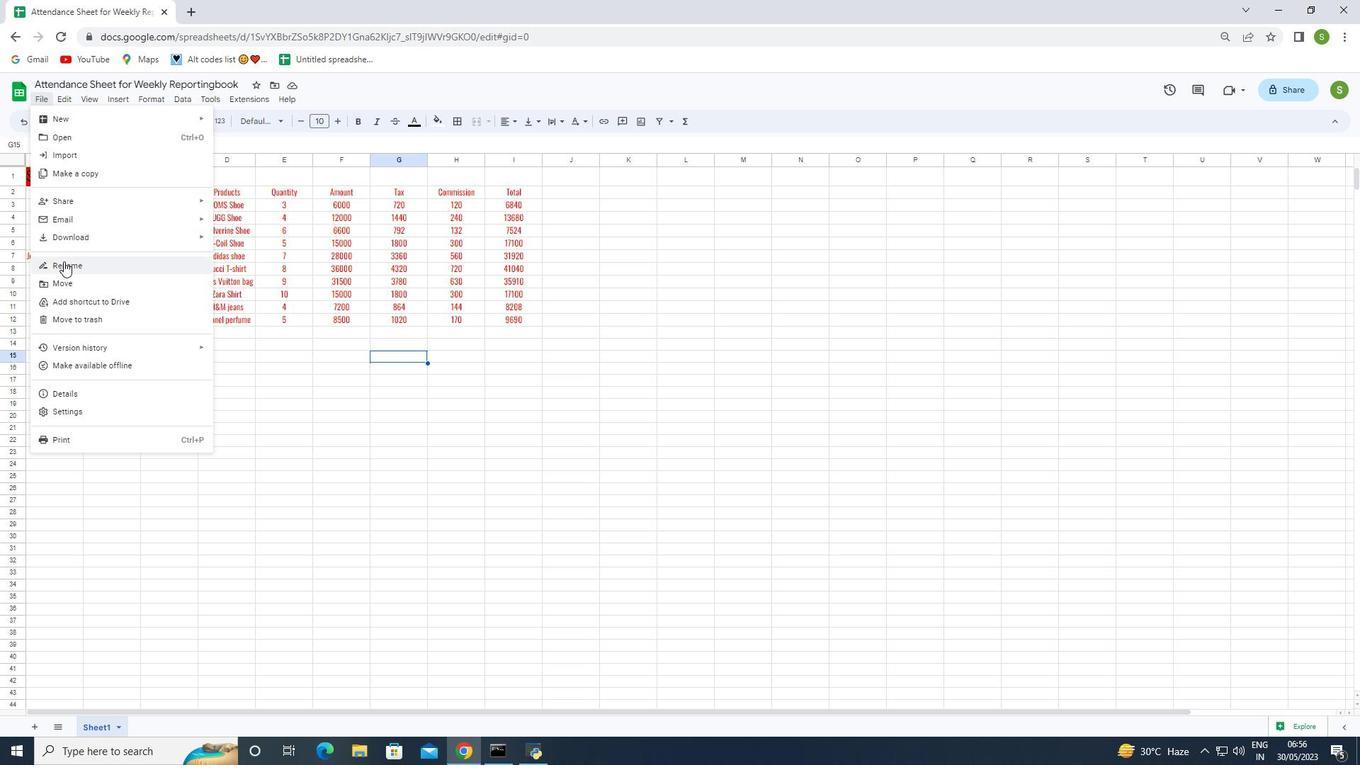 
Action: Mouse pressed left at (64, 264)
Screenshot: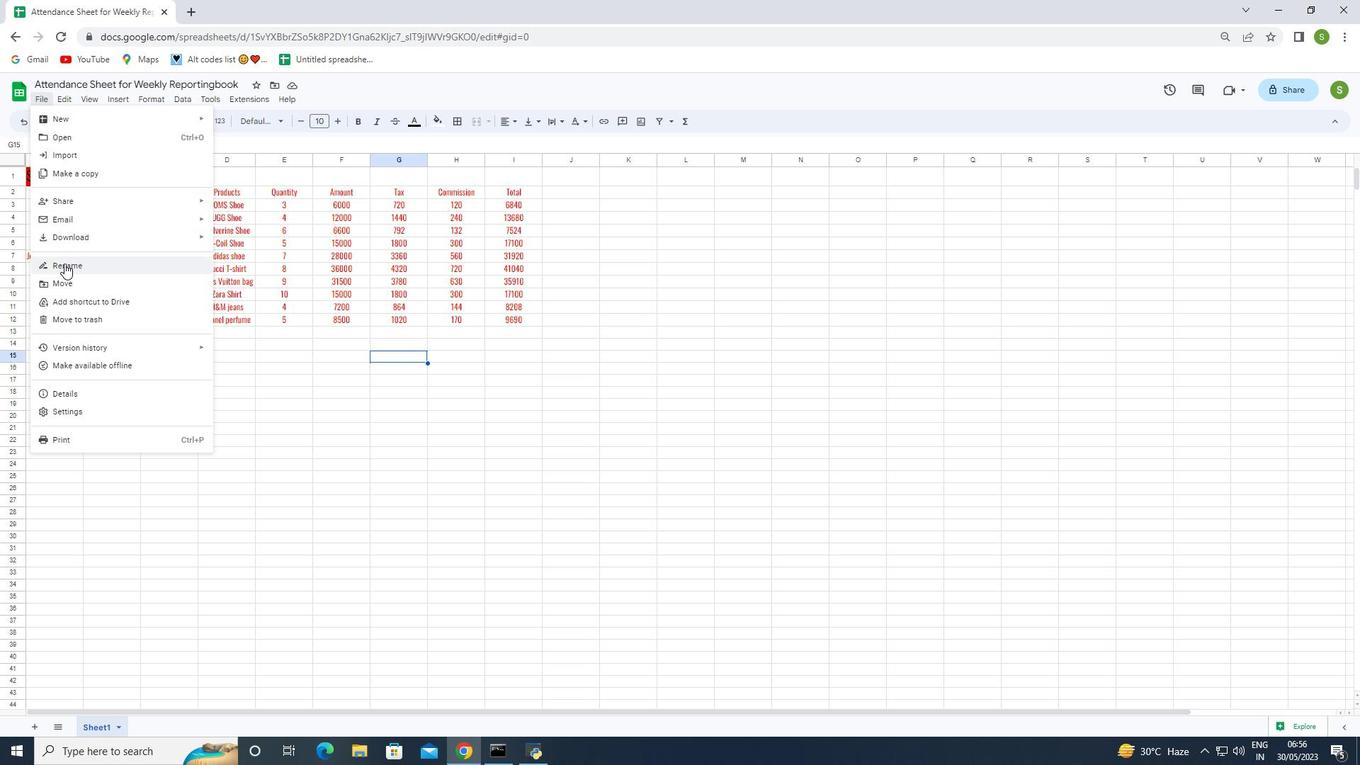 
Action: Key pressed <Key.backspace><Key.shift>Attendance<Key.space><Key.shift>Sheet<Key.space>for<Key.space><Key.shift>Weekly<Key.space><Key.shift>Reportingbook<Key.enter>
Screenshot: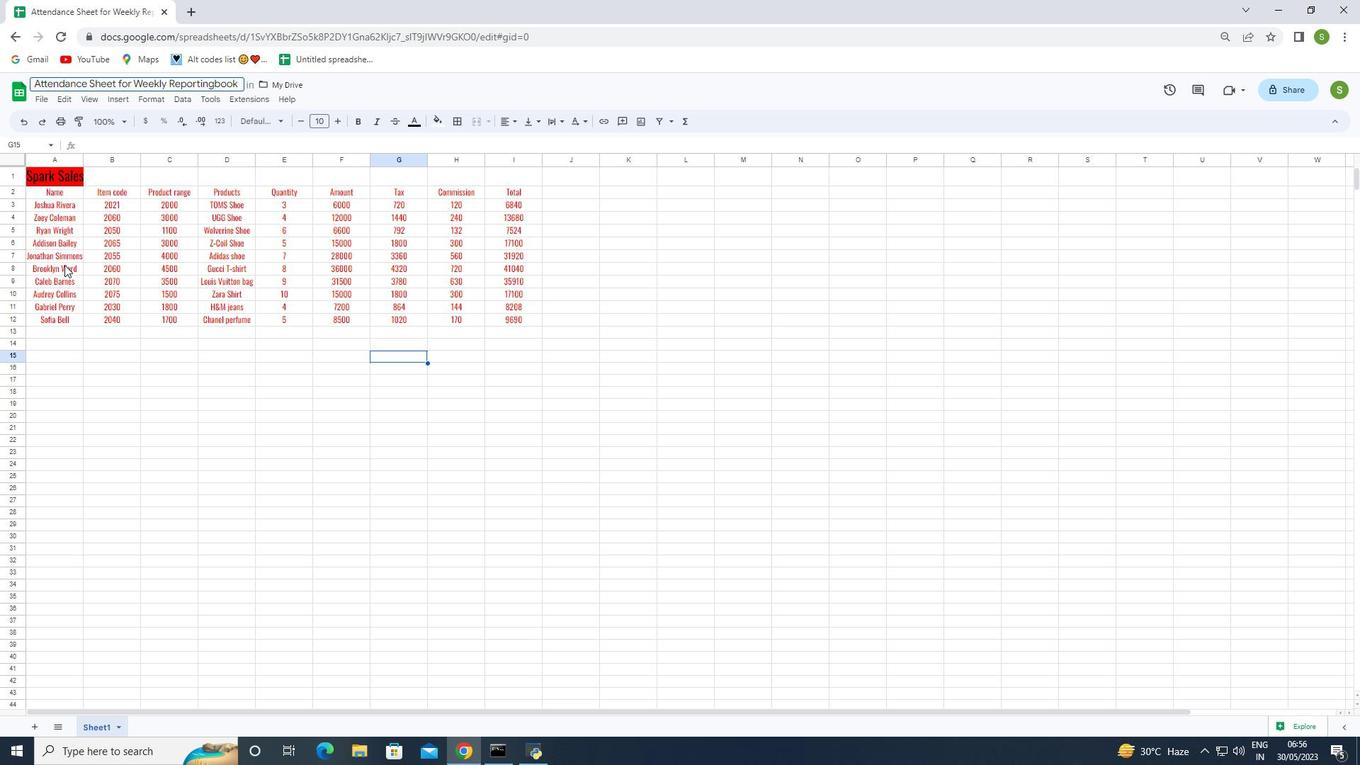 
Action: Mouse moved to (189, 388)
Screenshot: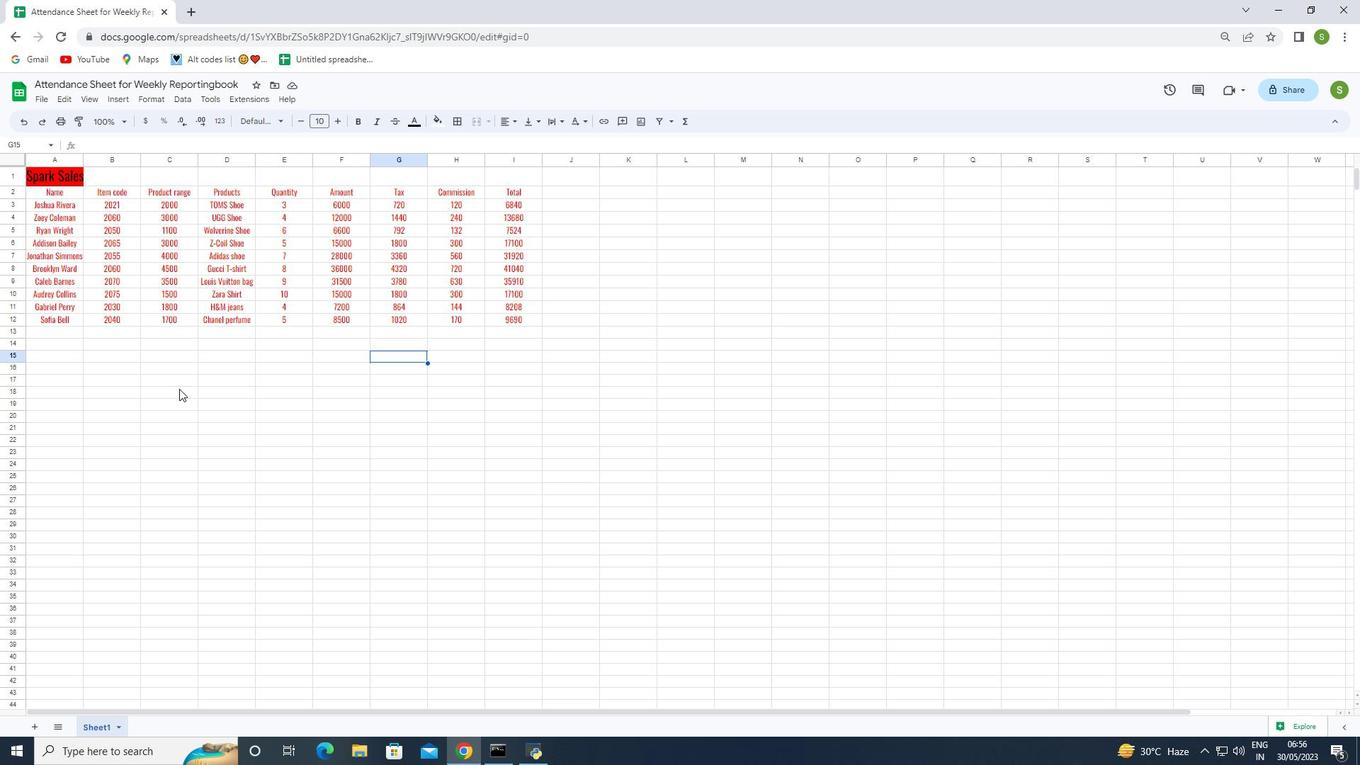 
Action: Mouse pressed left at (189, 388)
Screenshot: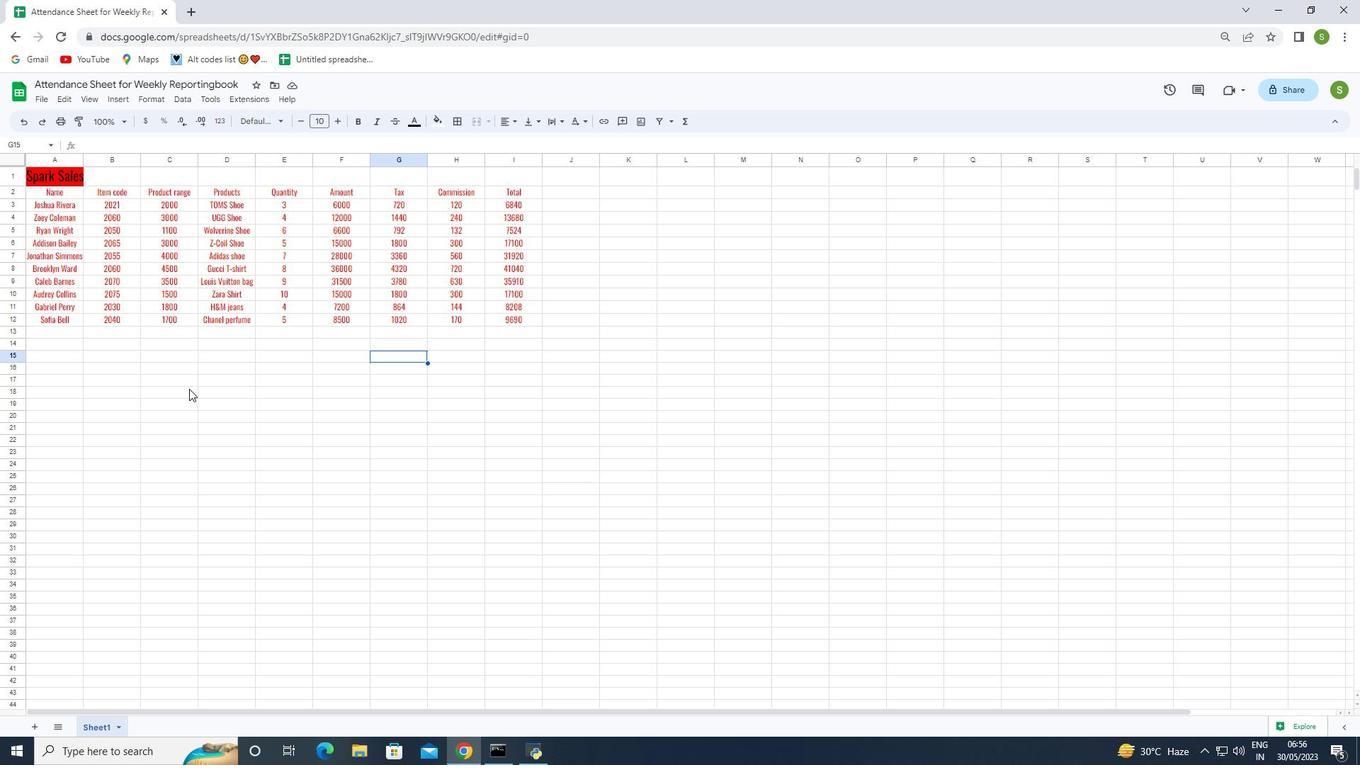 
